 Task: Open Card Task Management Review in Board Agile Project Management to Workspace Information Technology and add a team member Softage.4@softage.net, a label Green, a checklist Language Teaching, an attachment from your computer, a color Green and finally, add a card description 'Develop and launch new email marketing campaign' and a comment 'Given the potential impact of this task on our company financial performance, let us ensure that we approach it with a focus on ROI.'. Add a start date 'Jan 08, 1900' with a due date 'Jan 15, 1900'
Action: Mouse moved to (74, 280)
Screenshot: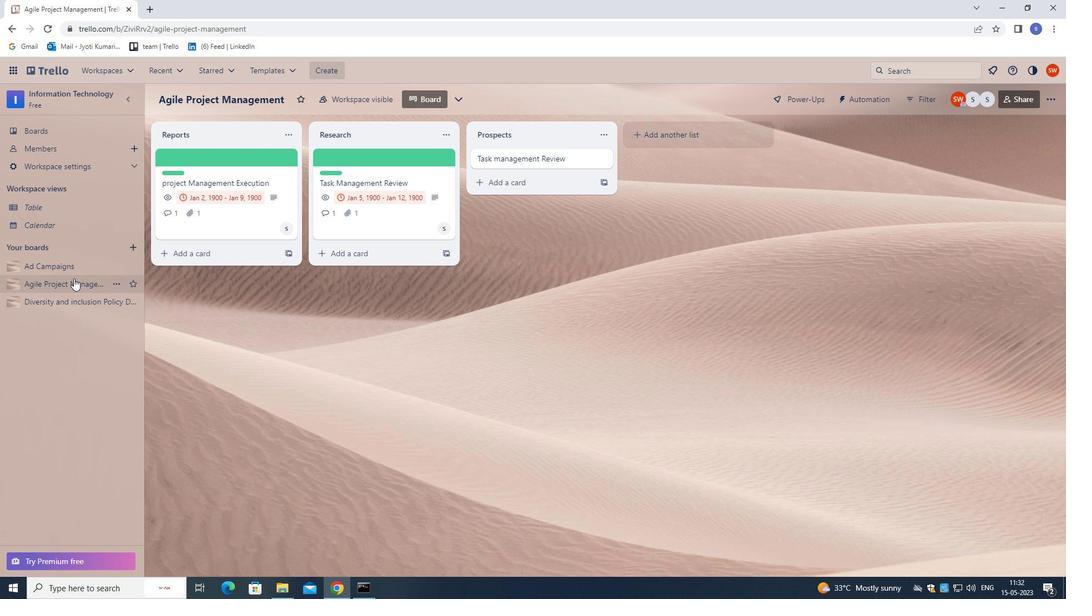 
Action: Mouse pressed left at (74, 280)
Screenshot: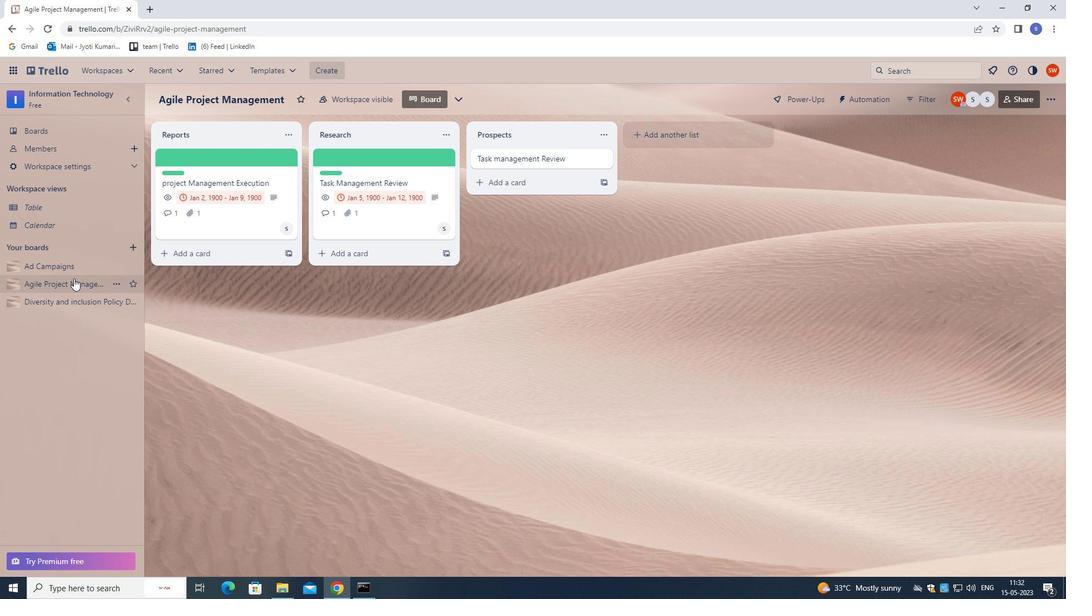 
Action: Mouse moved to (574, 158)
Screenshot: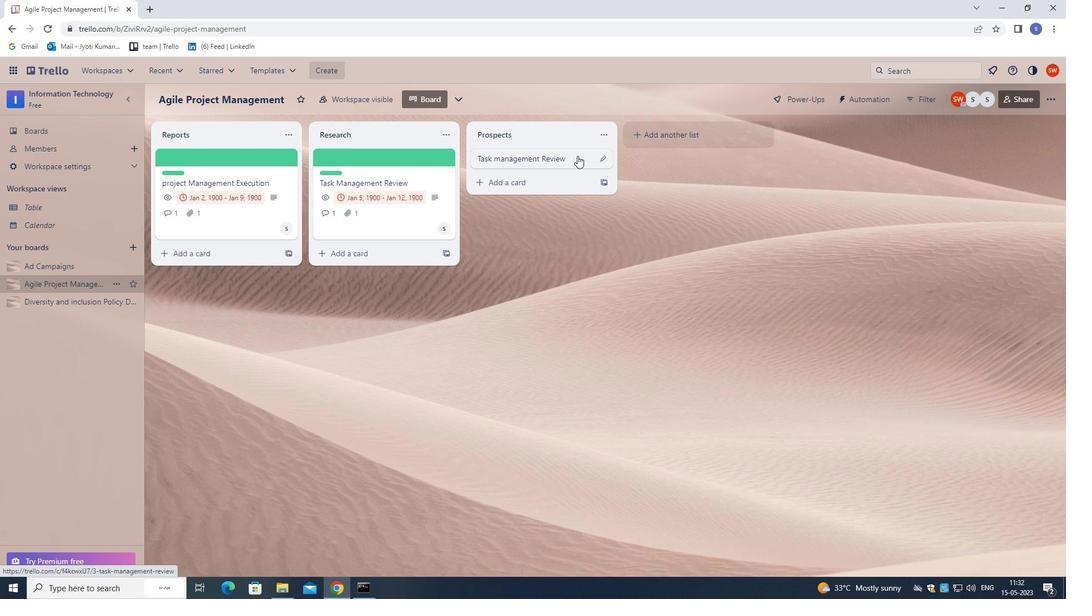 
Action: Mouse pressed left at (574, 158)
Screenshot: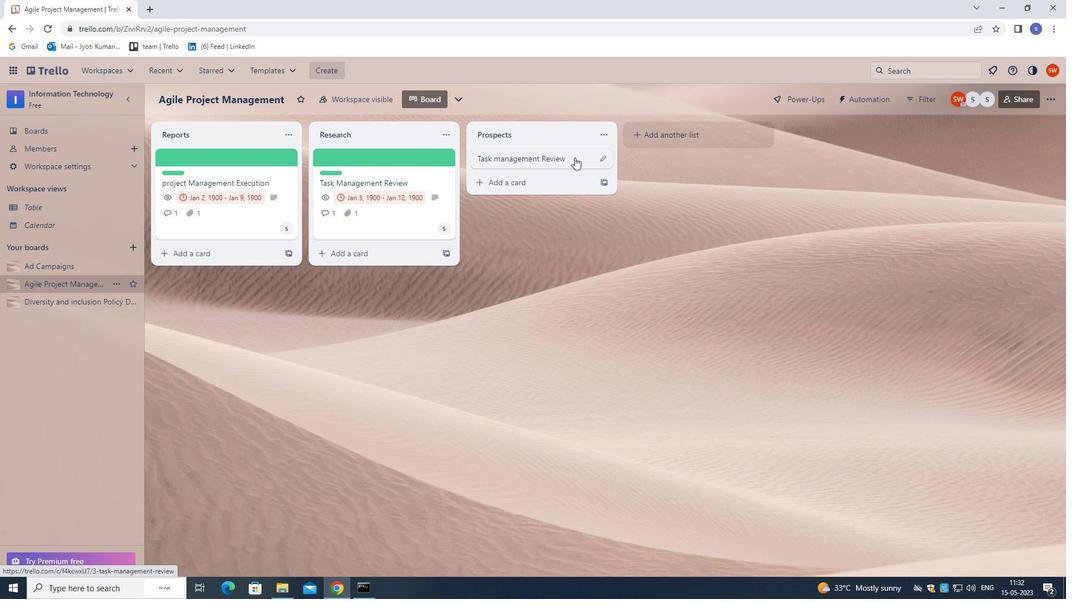 
Action: Mouse moved to (690, 196)
Screenshot: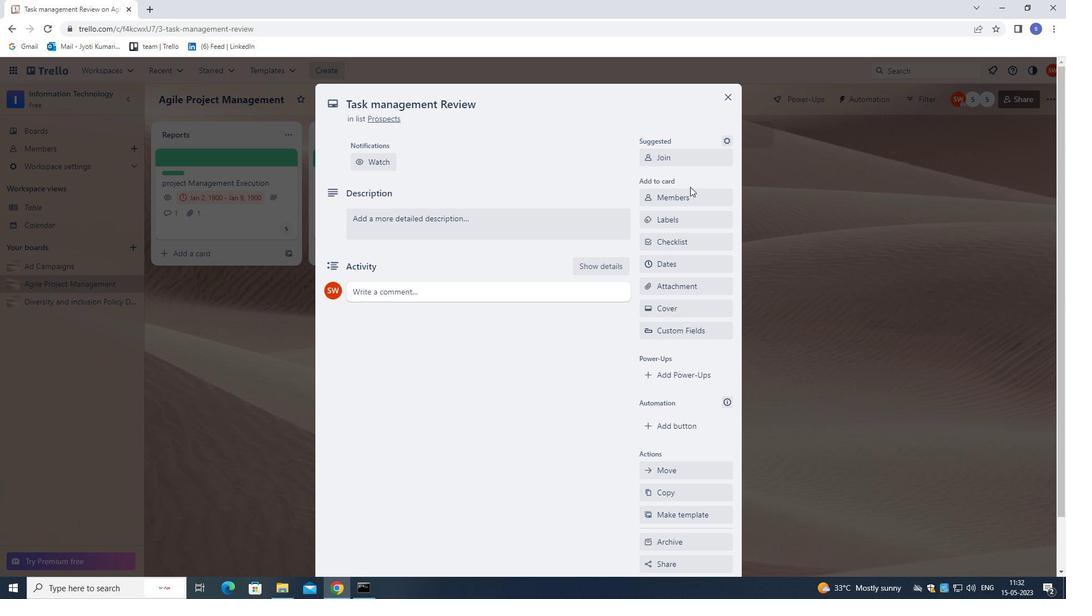 
Action: Mouse pressed left at (690, 196)
Screenshot: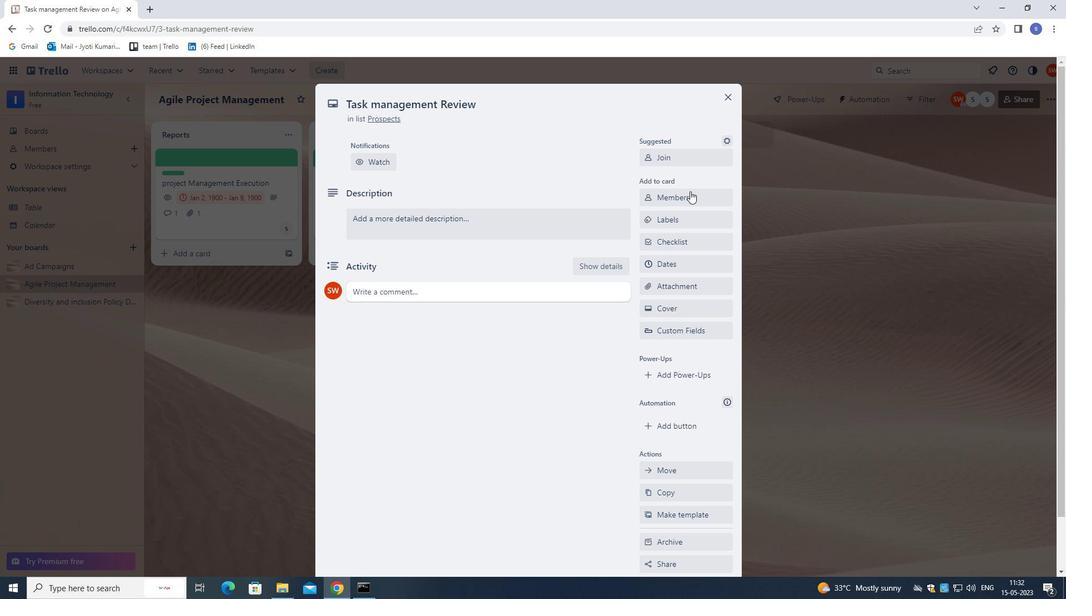 
Action: Mouse moved to (985, 136)
Screenshot: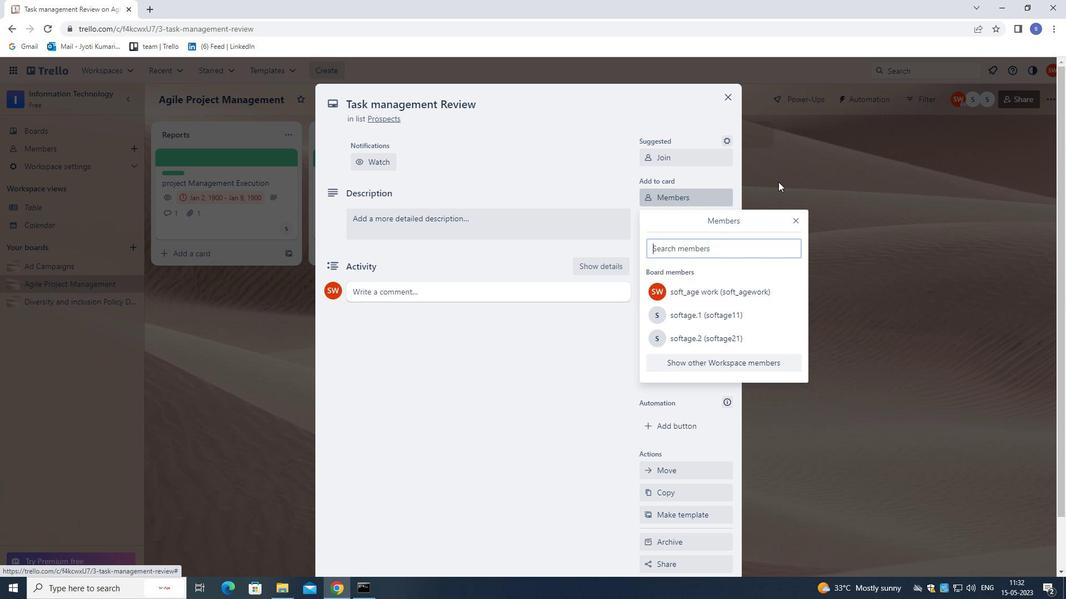 
Action: Key pressed softage.4<Key.shift>@SOFTAGE.NET
Screenshot: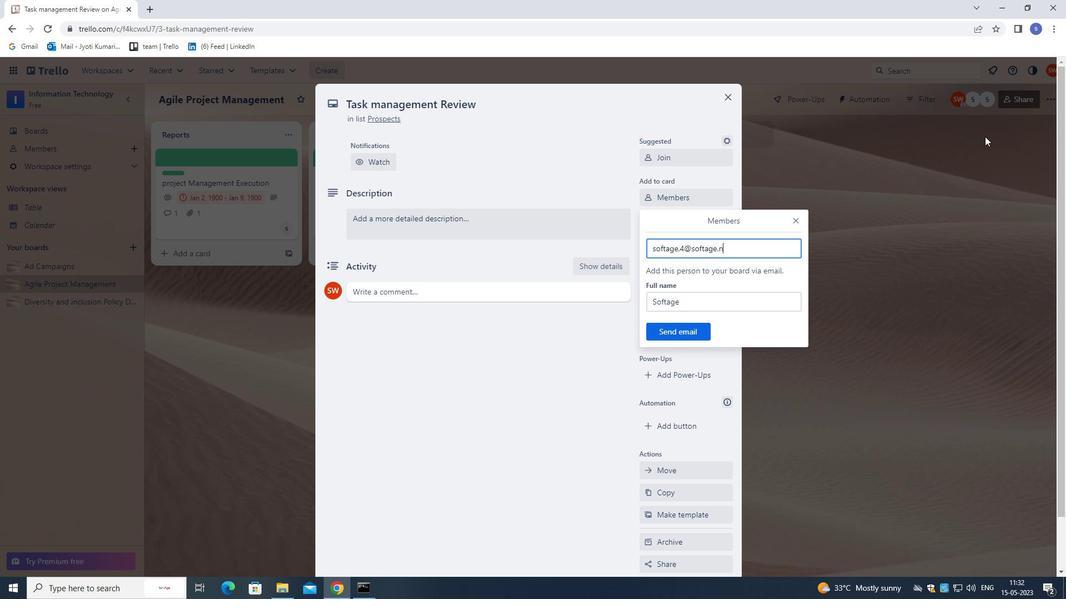 
Action: Mouse moved to (681, 332)
Screenshot: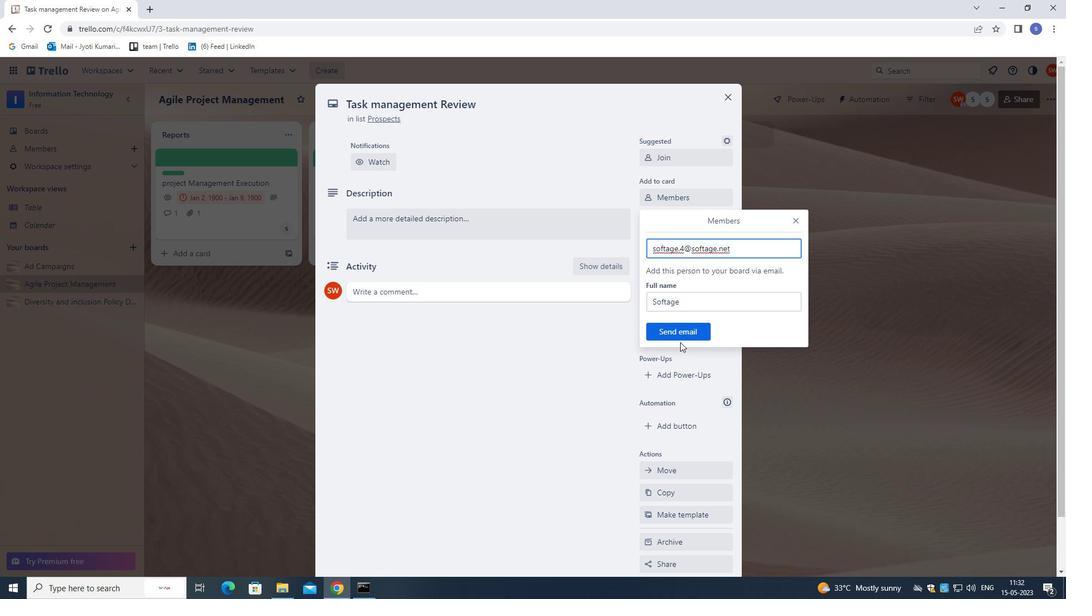 
Action: Mouse pressed left at (681, 332)
Screenshot: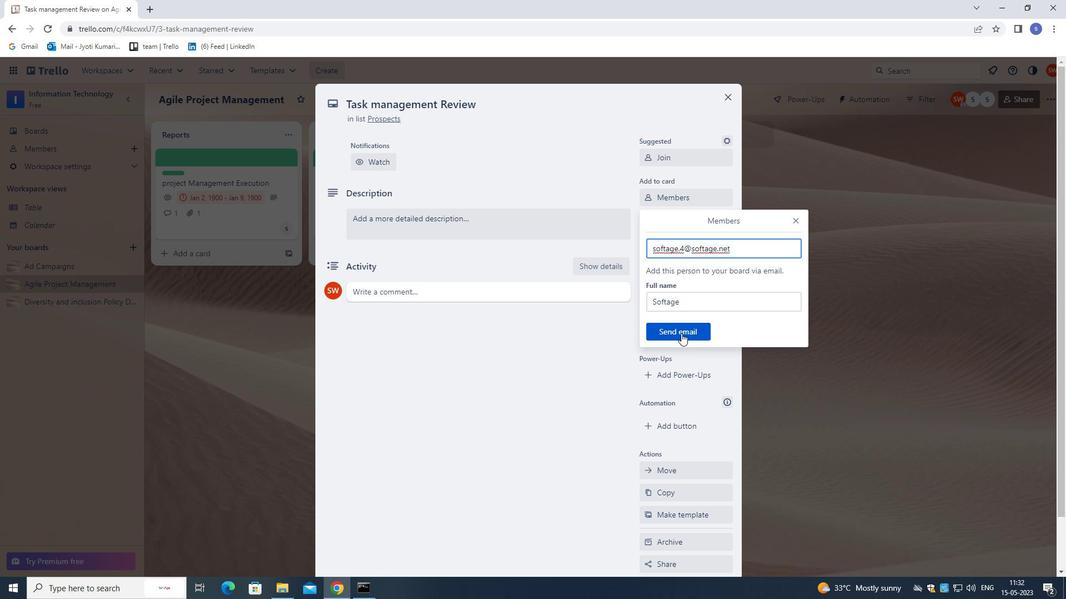 
Action: Mouse moved to (677, 223)
Screenshot: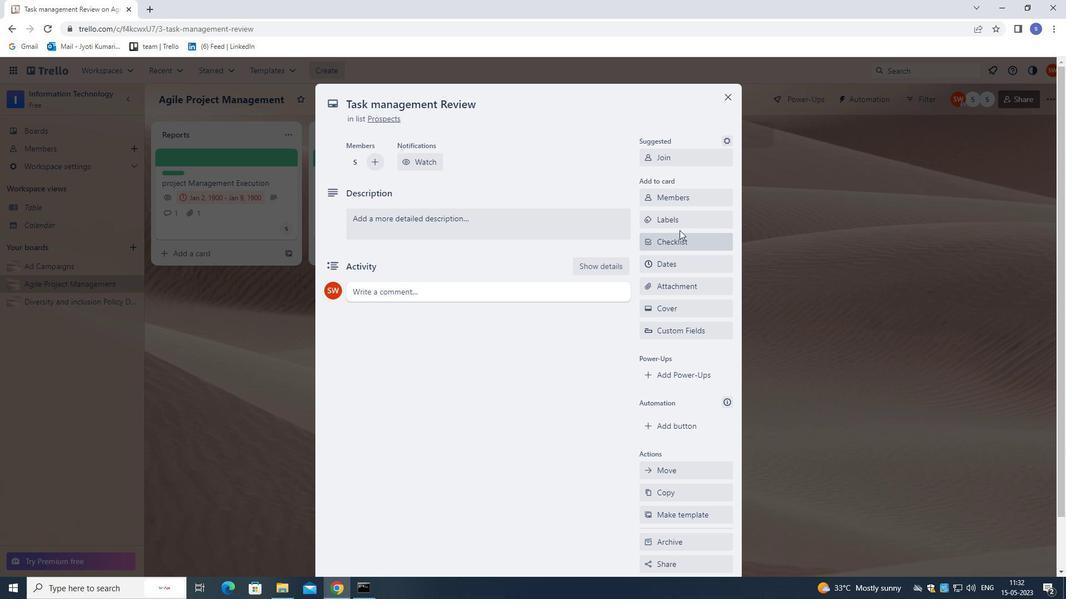 
Action: Mouse pressed left at (677, 223)
Screenshot: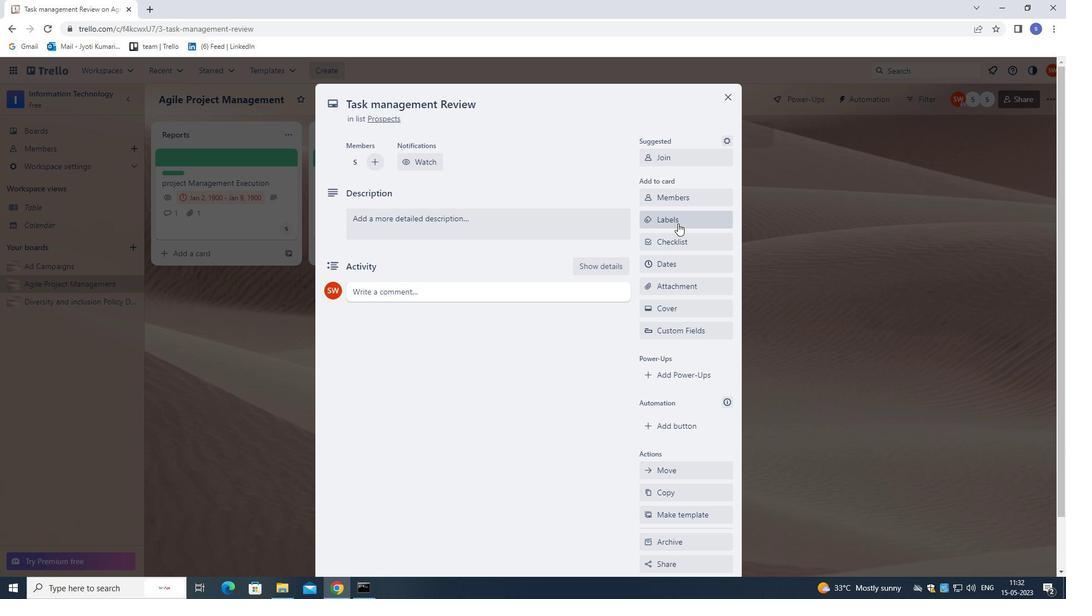 
Action: Mouse moved to (675, 312)
Screenshot: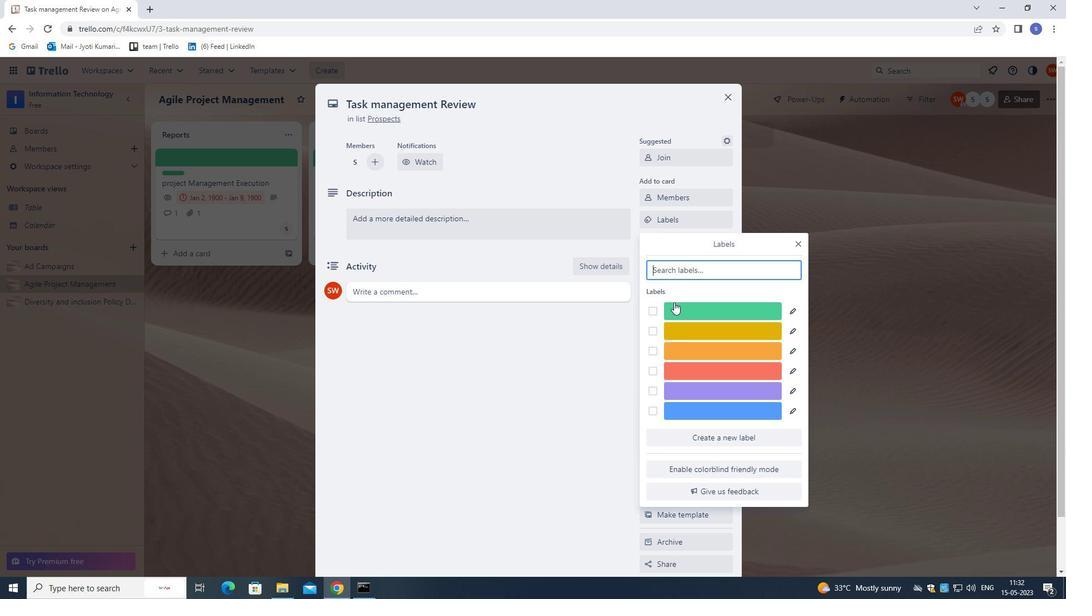 
Action: Mouse pressed left at (675, 312)
Screenshot: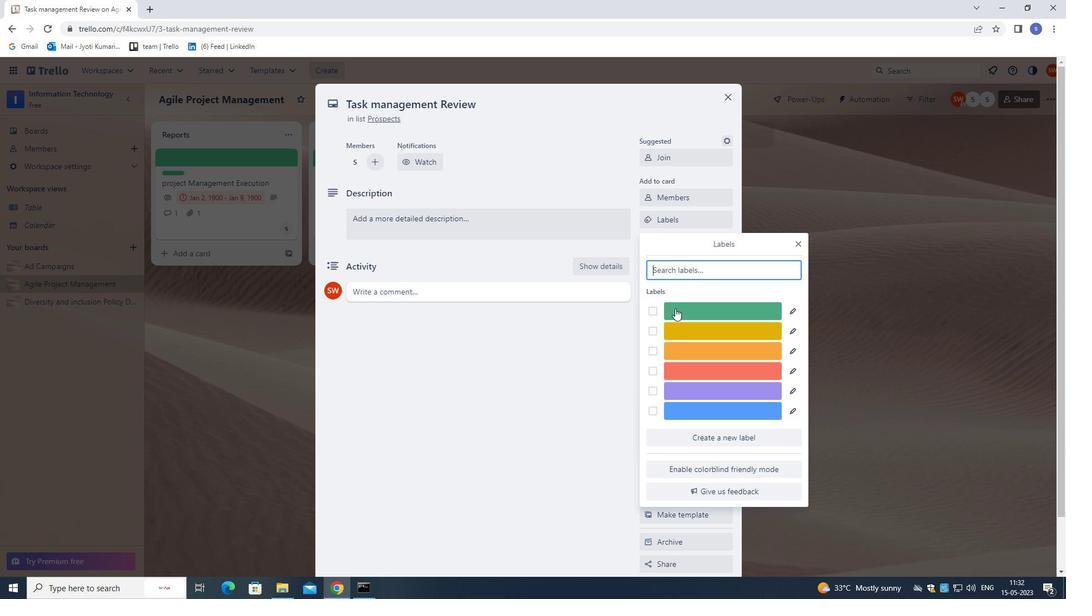 
Action: Mouse moved to (797, 239)
Screenshot: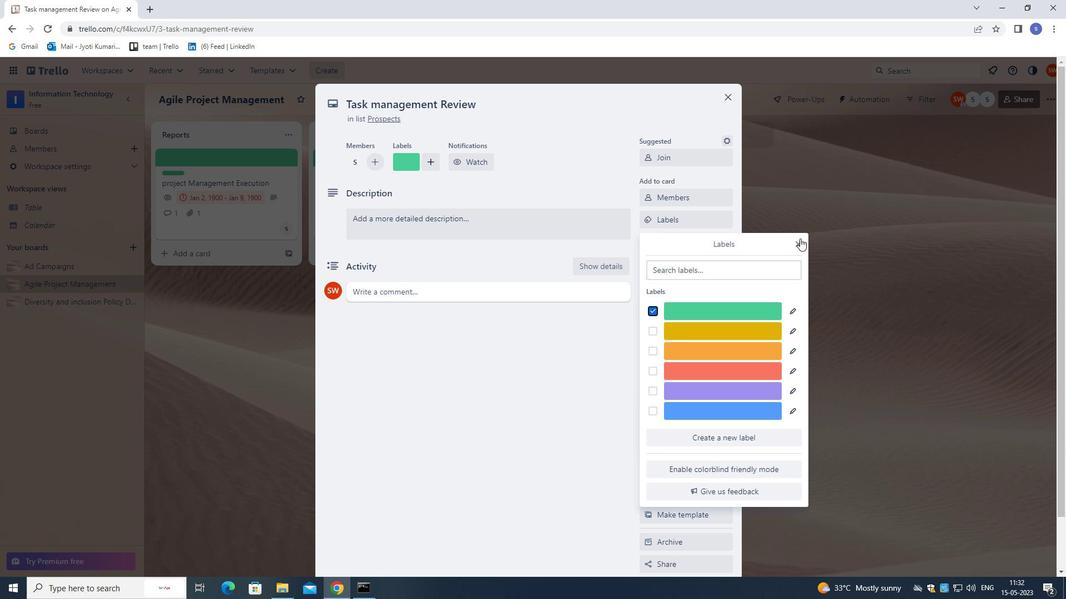 
Action: Mouse pressed left at (797, 239)
Screenshot: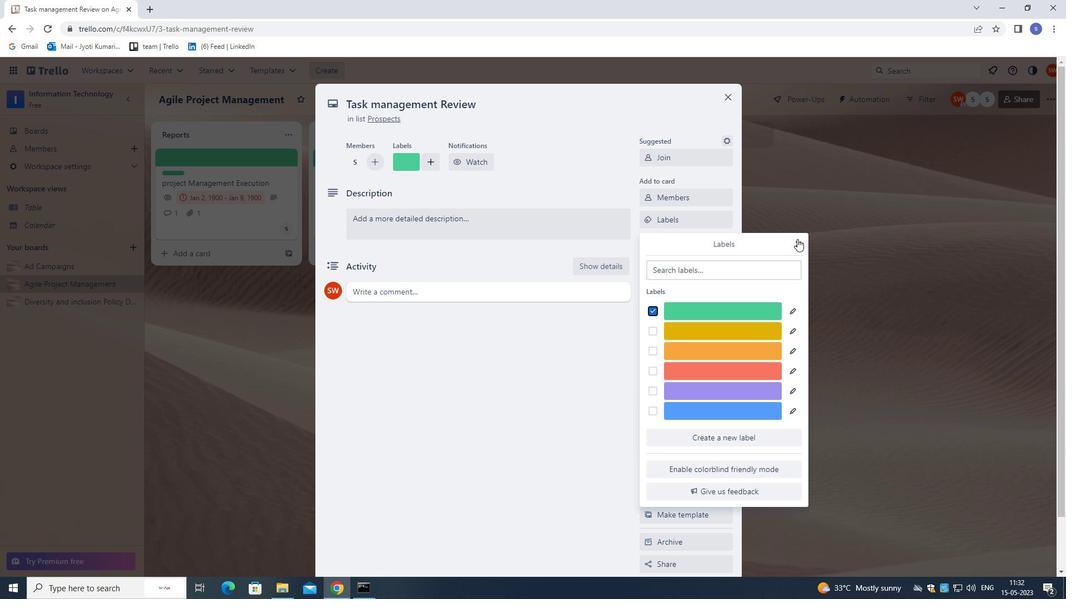 
Action: Mouse moved to (689, 263)
Screenshot: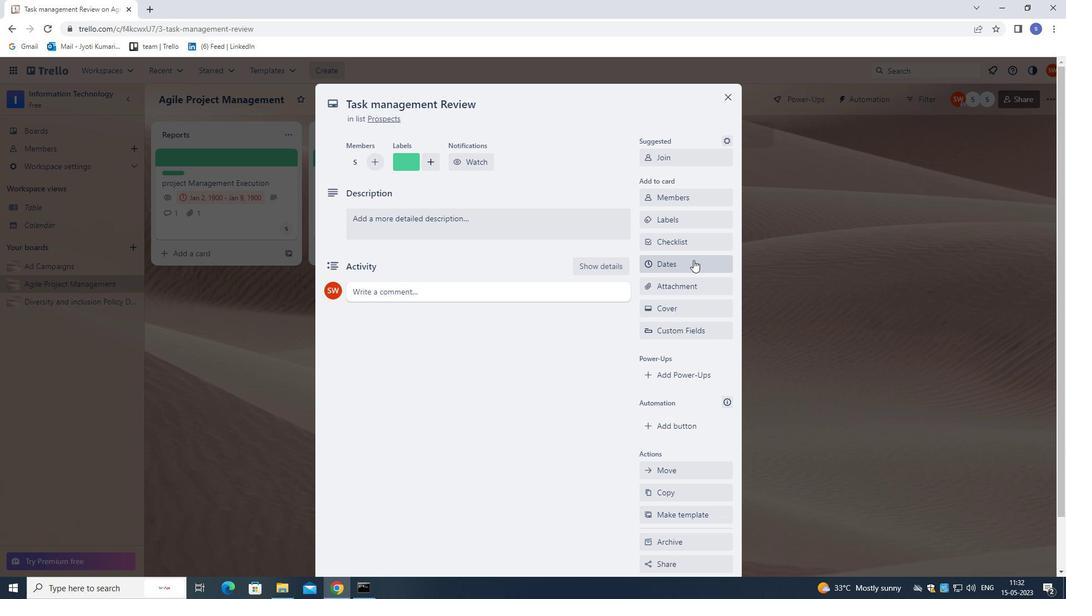 
Action: Mouse pressed left at (689, 263)
Screenshot: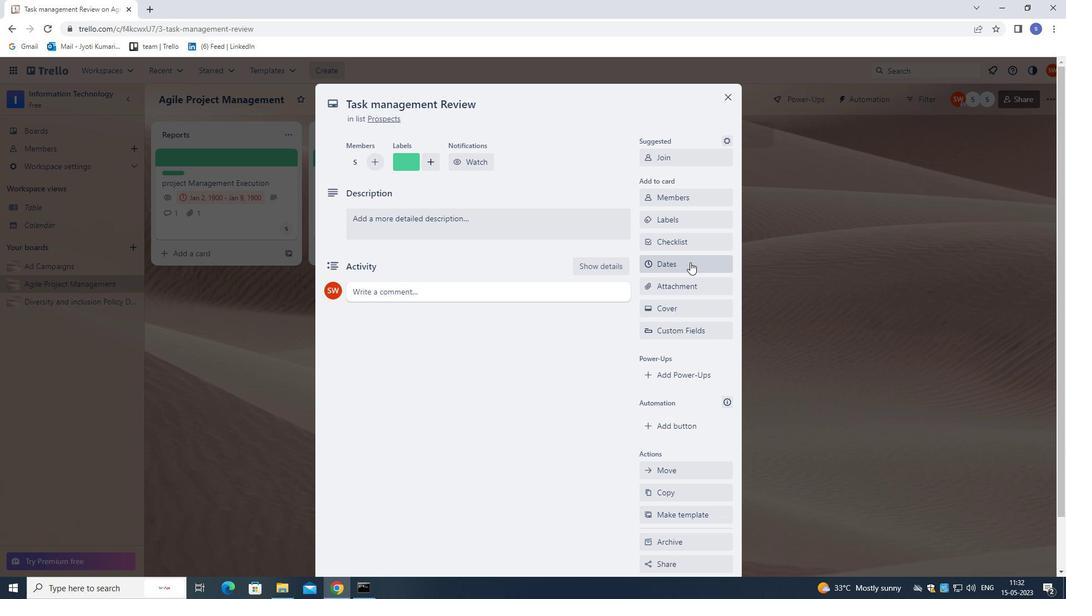 
Action: Mouse moved to (648, 300)
Screenshot: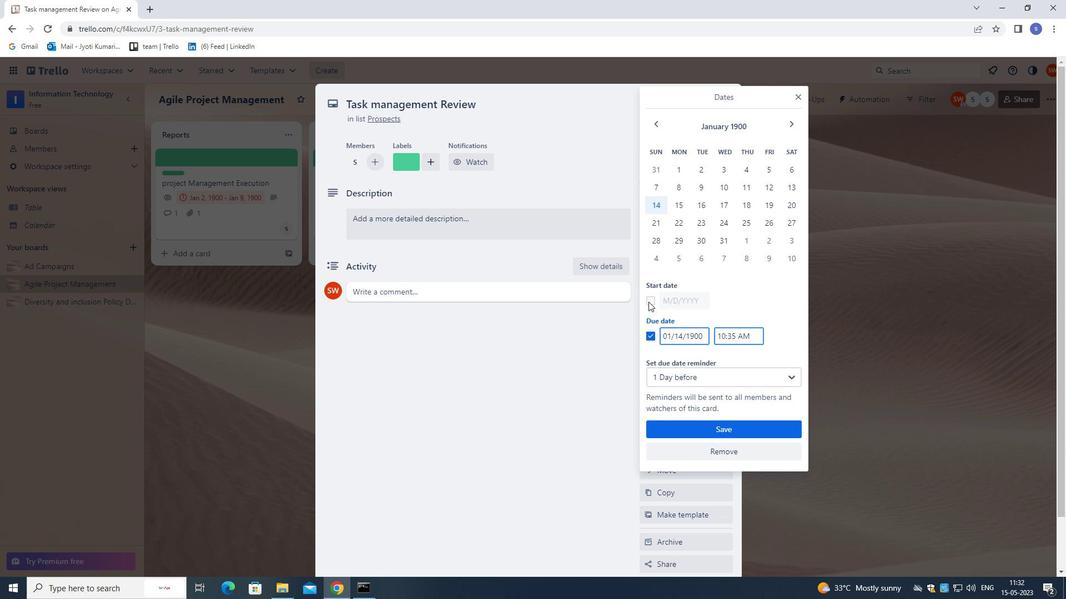 
Action: Mouse pressed left at (648, 300)
Screenshot: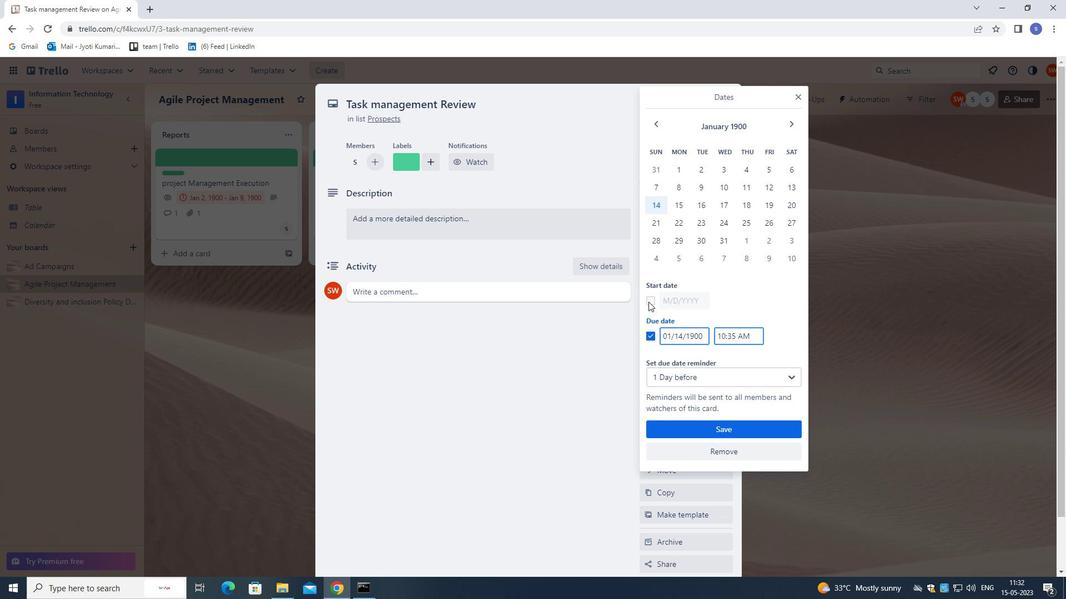 
Action: Mouse moved to (684, 190)
Screenshot: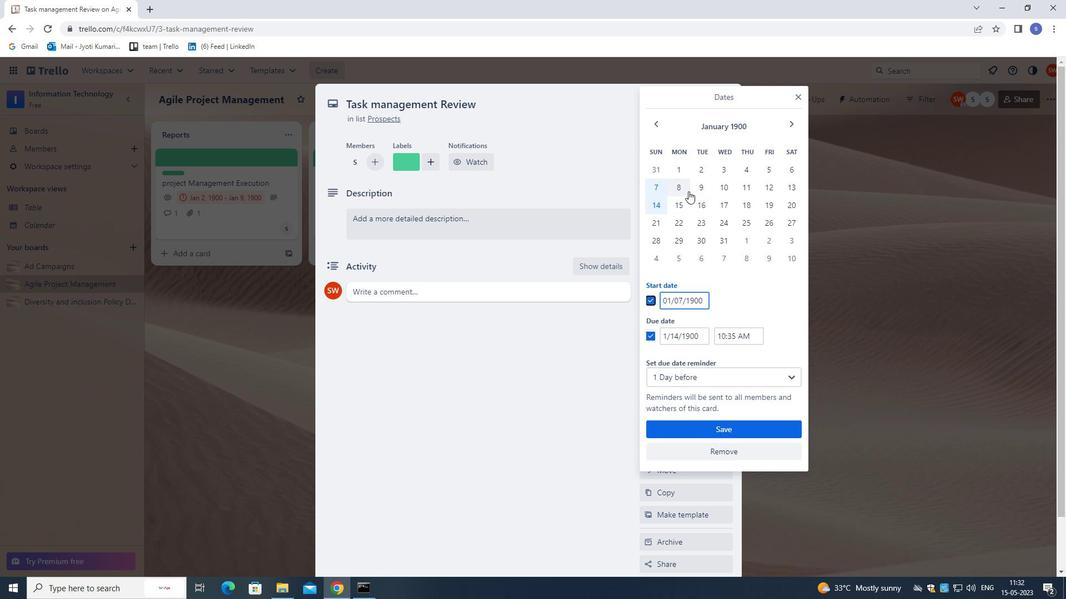 
Action: Mouse pressed left at (684, 190)
Screenshot: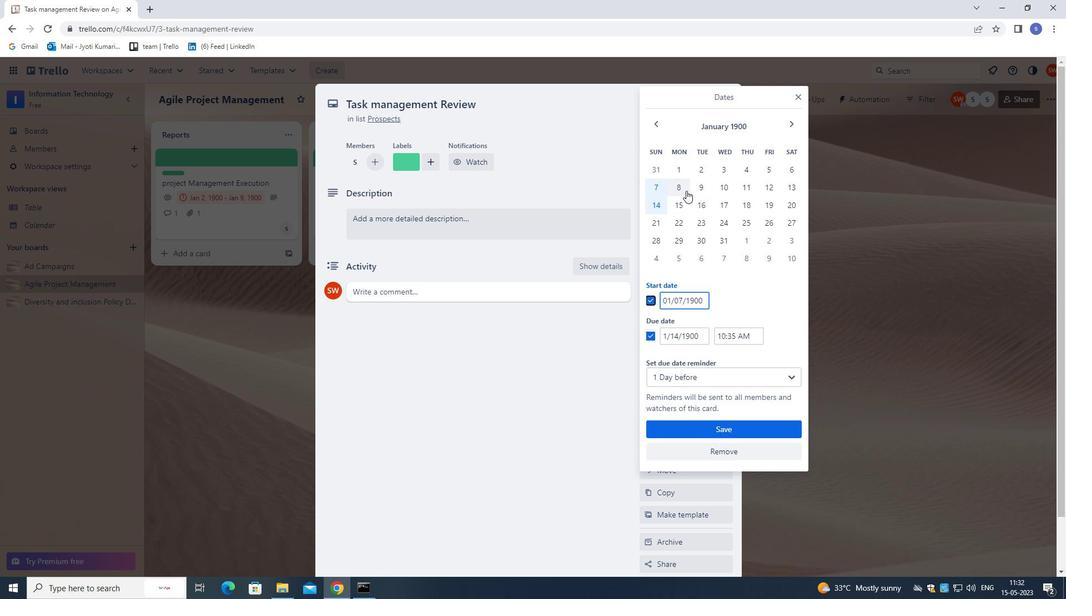 
Action: Mouse moved to (681, 207)
Screenshot: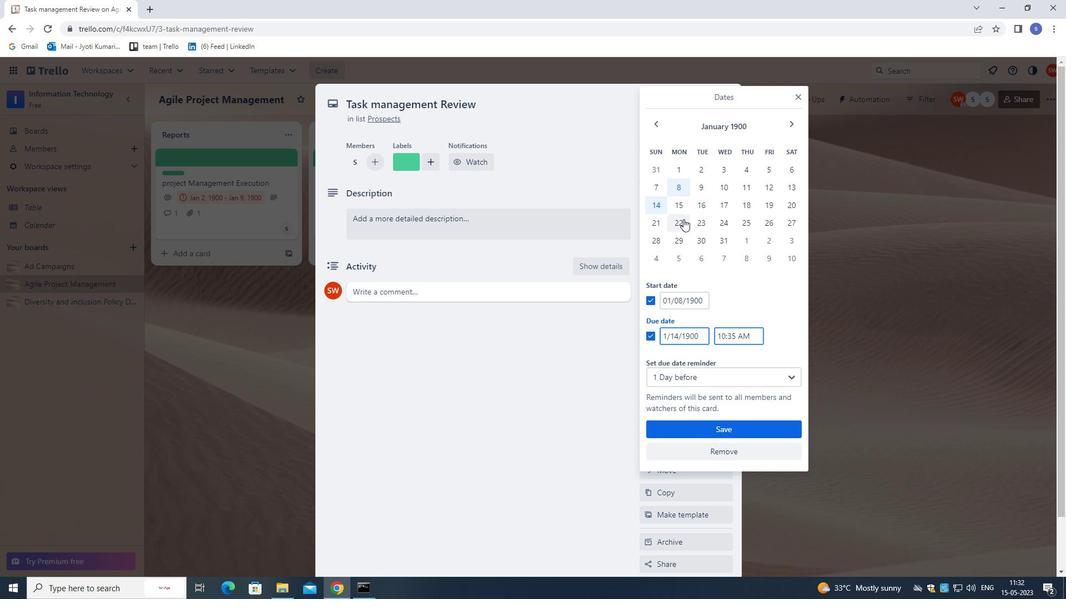
Action: Mouse pressed left at (681, 207)
Screenshot: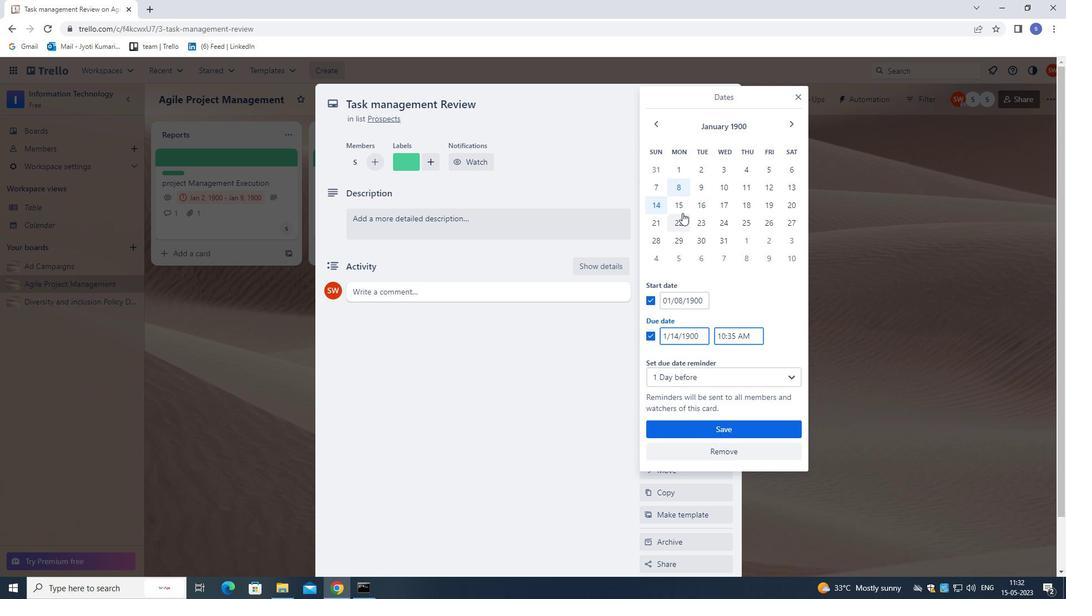 
Action: Mouse moved to (725, 428)
Screenshot: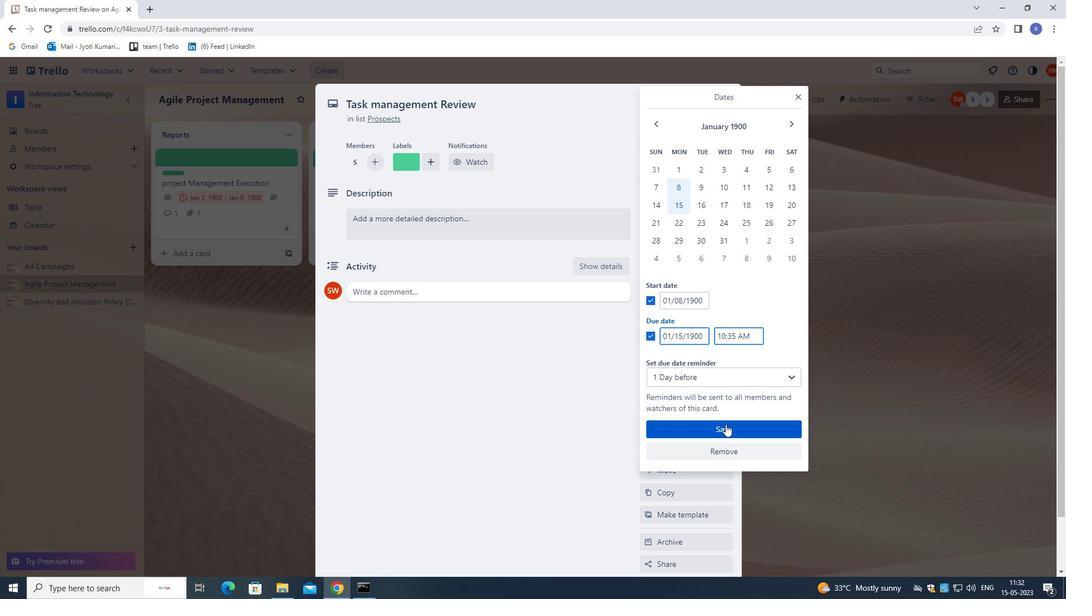 
Action: Mouse pressed left at (725, 428)
Screenshot: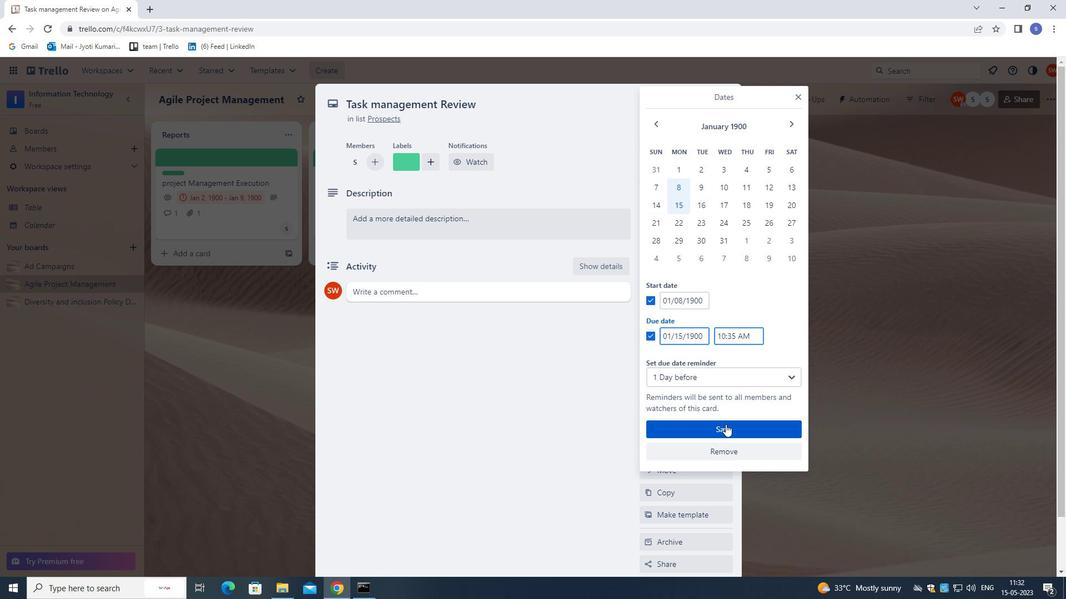 
Action: Mouse moved to (680, 284)
Screenshot: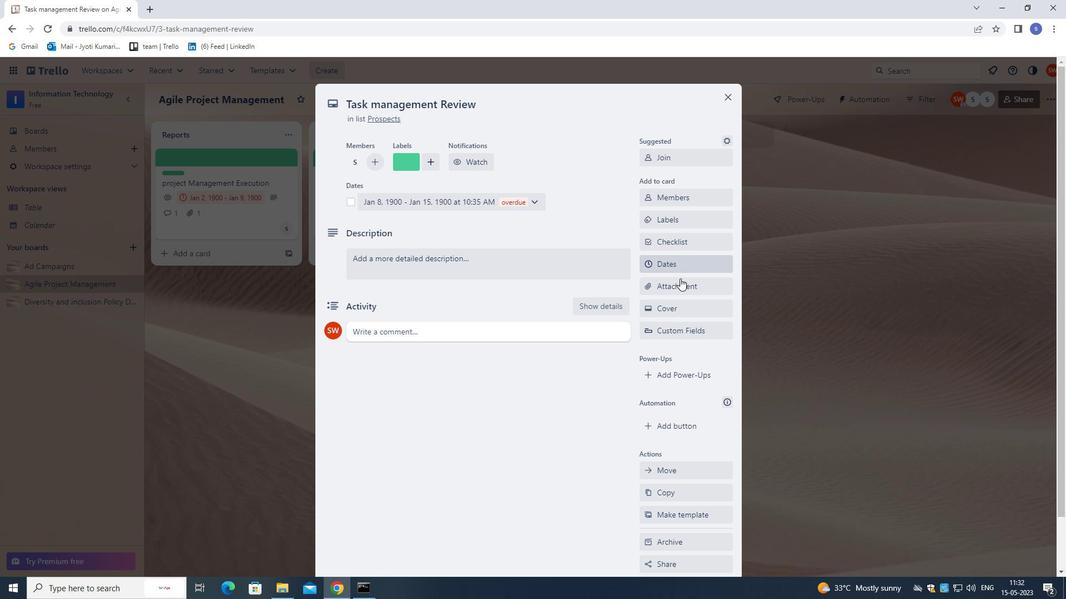
Action: Mouse pressed left at (680, 284)
Screenshot: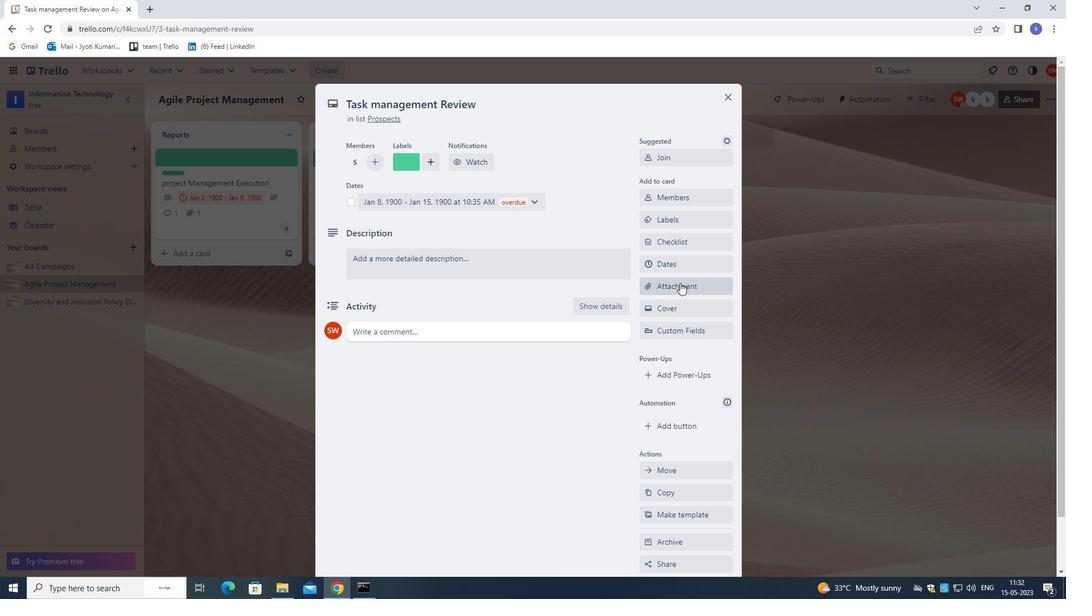 
Action: Mouse moved to (682, 332)
Screenshot: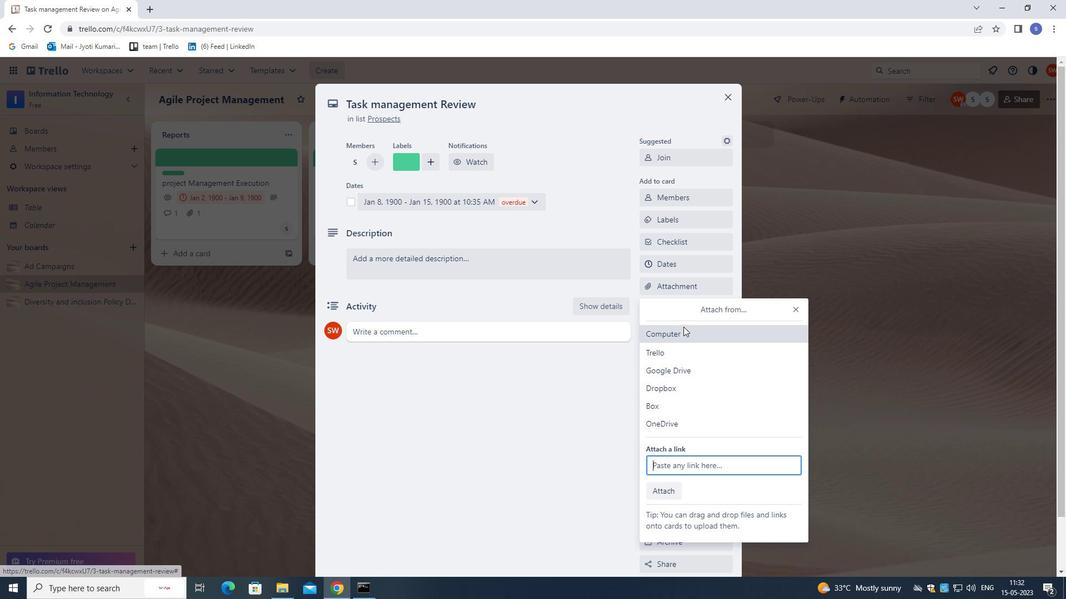 
Action: Mouse pressed left at (682, 332)
Screenshot: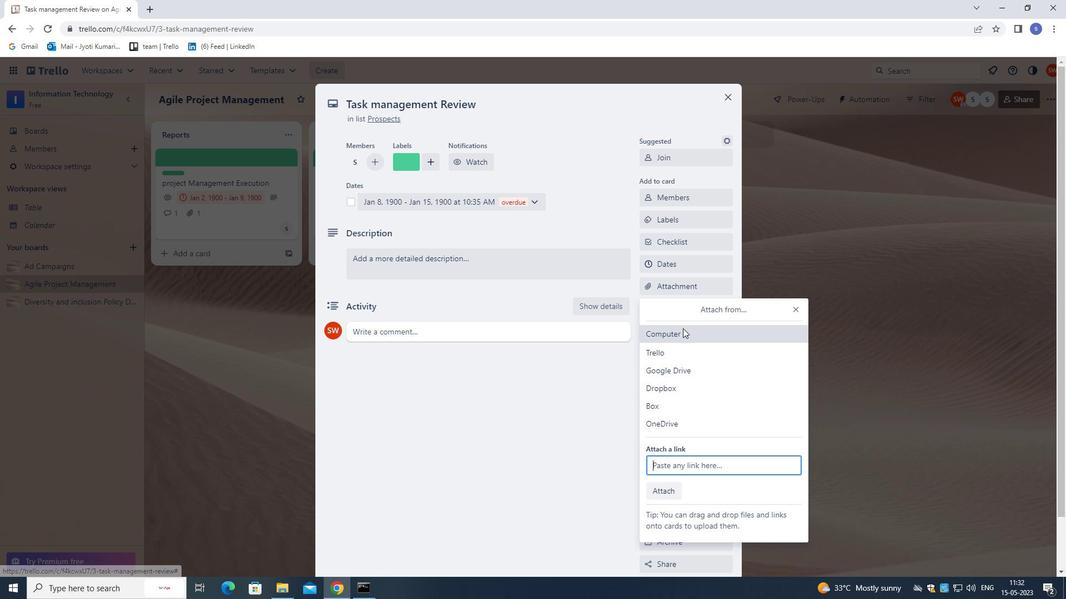 
Action: Mouse moved to (294, 176)
Screenshot: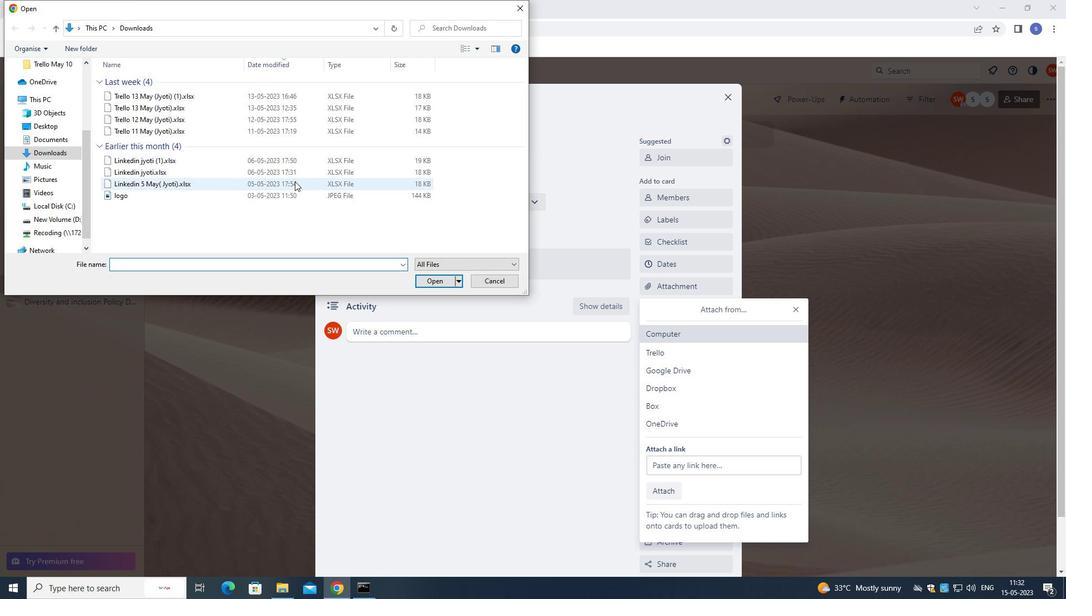 
Action: Mouse pressed left at (294, 176)
Screenshot: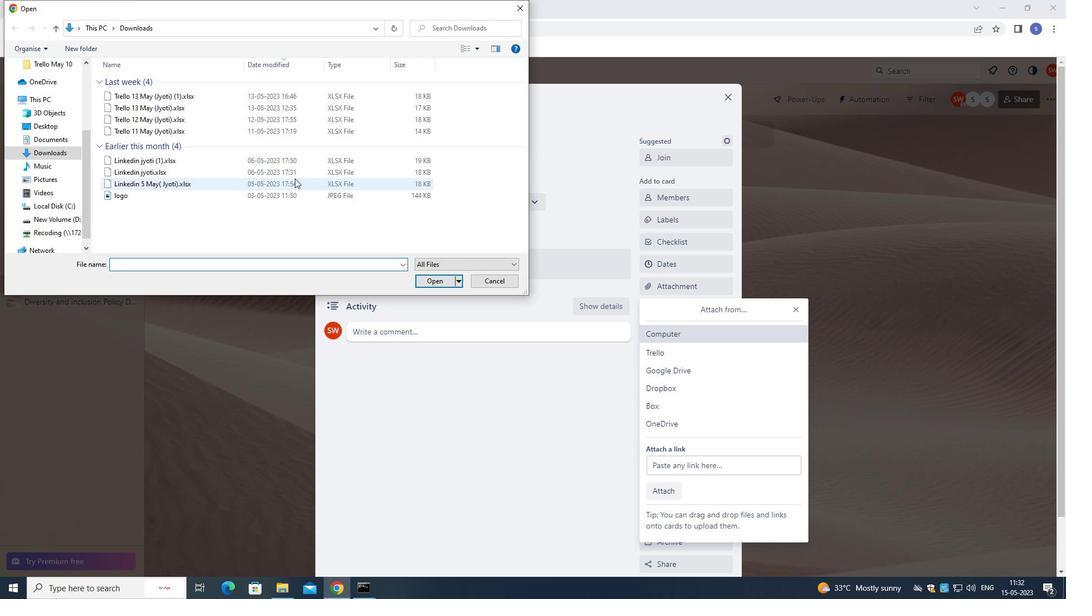 
Action: Mouse moved to (423, 279)
Screenshot: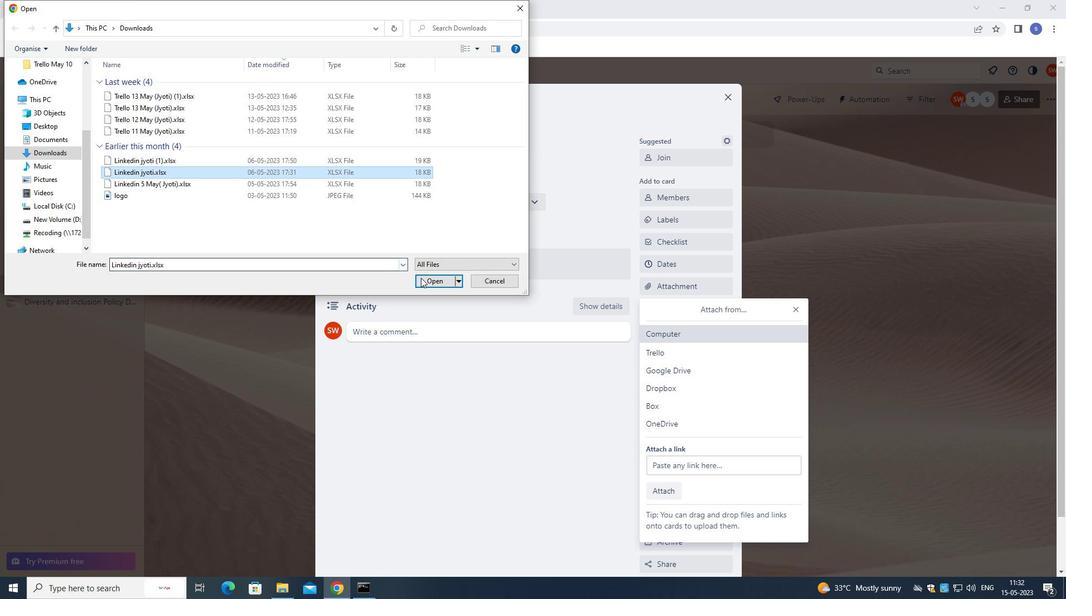 
Action: Mouse pressed left at (423, 279)
Screenshot: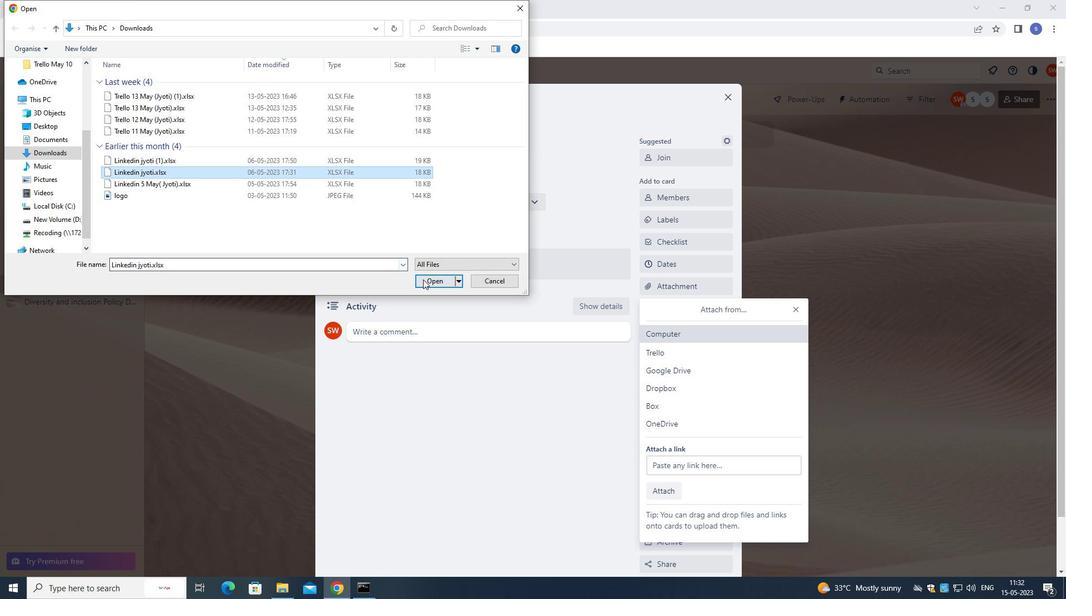 
Action: Mouse moved to (675, 314)
Screenshot: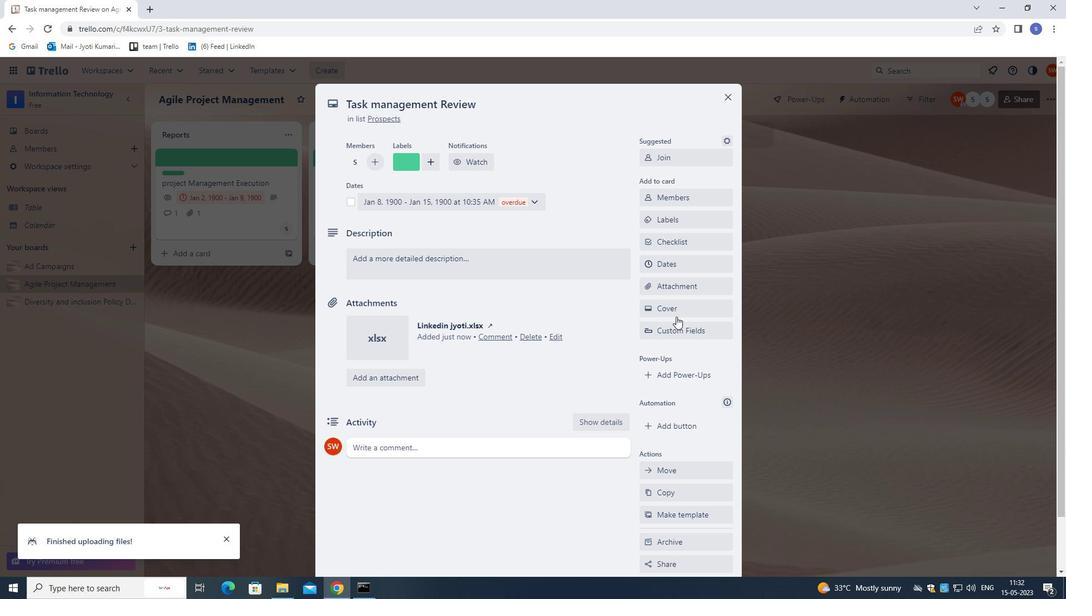 
Action: Mouse pressed left at (675, 314)
Screenshot: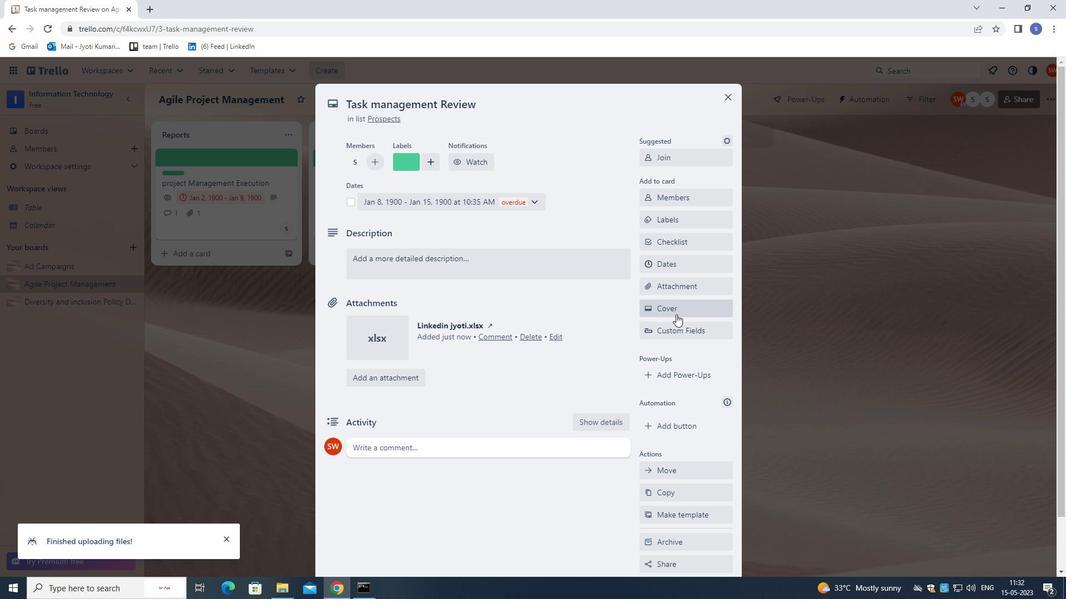 
Action: Mouse moved to (667, 353)
Screenshot: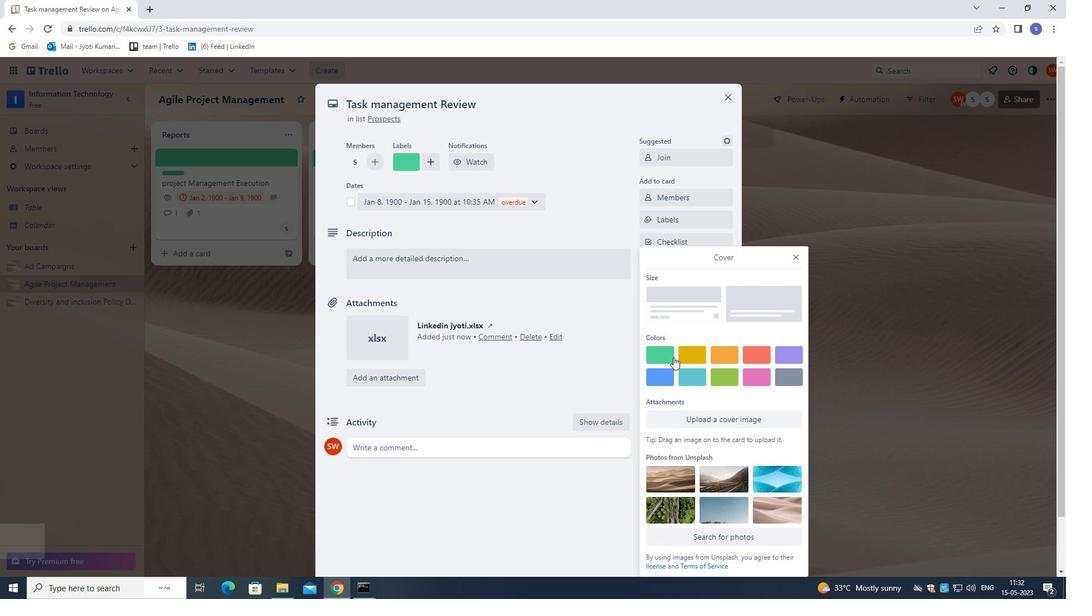 
Action: Mouse pressed left at (667, 353)
Screenshot: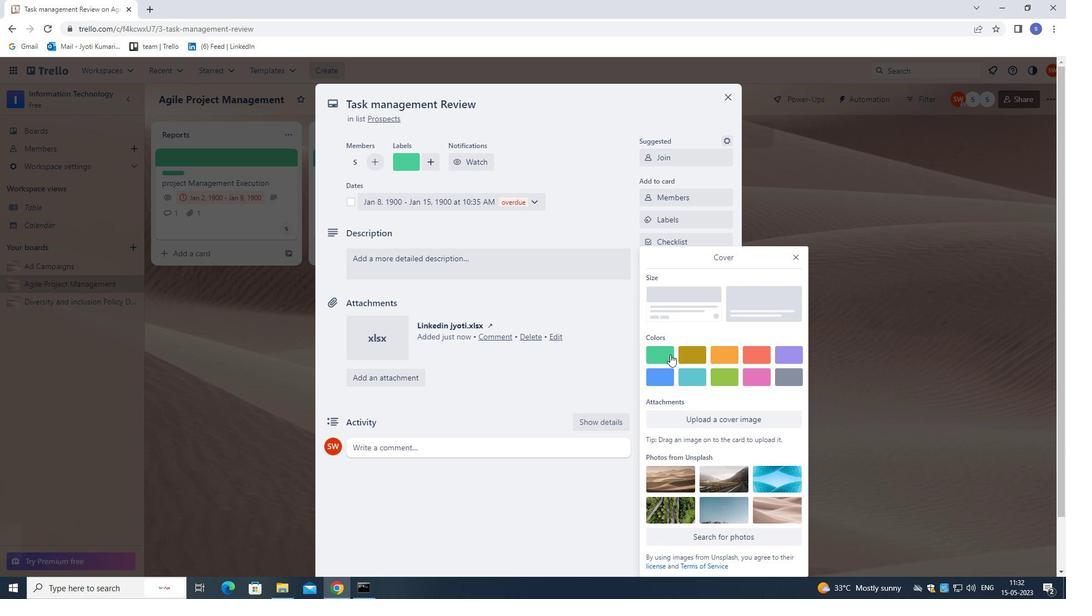 
Action: Mouse moved to (796, 237)
Screenshot: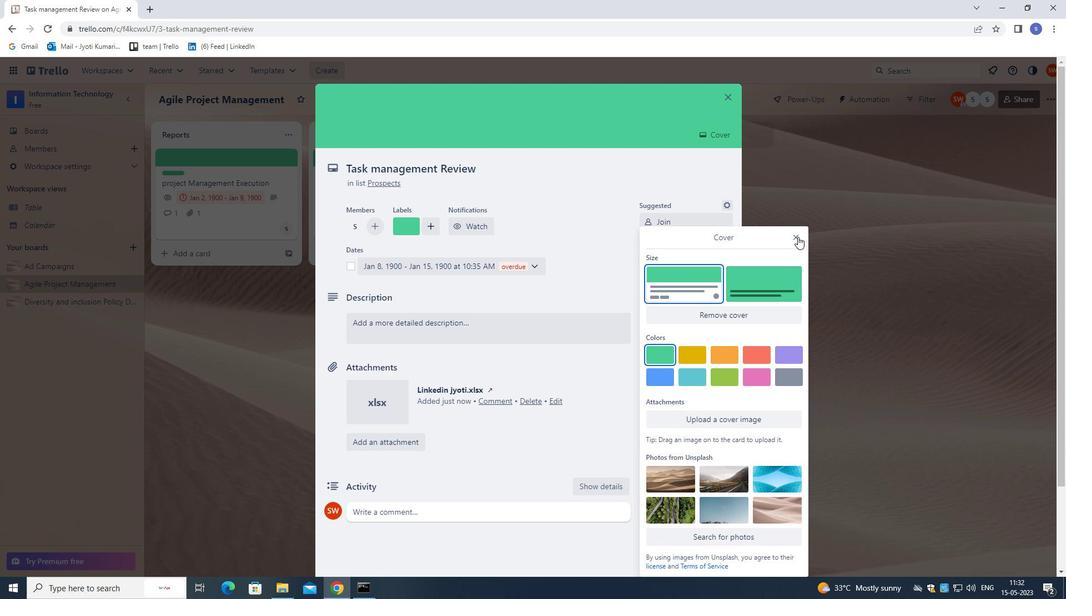 
Action: Mouse pressed left at (796, 237)
Screenshot: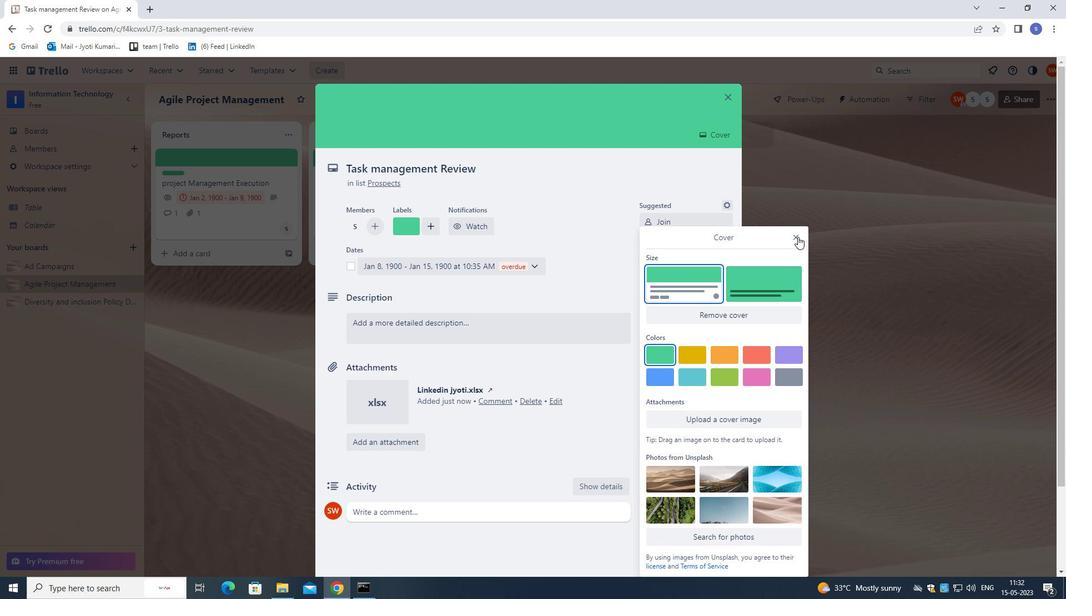 
Action: Mouse moved to (549, 341)
Screenshot: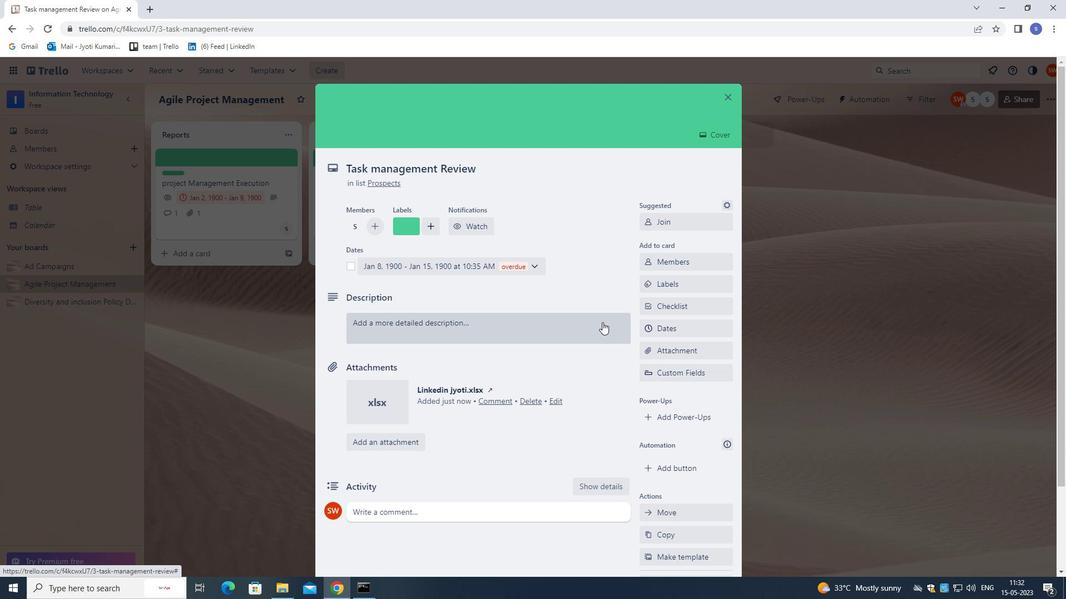 
Action: Mouse pressed left at (549, 341)
Screenshot: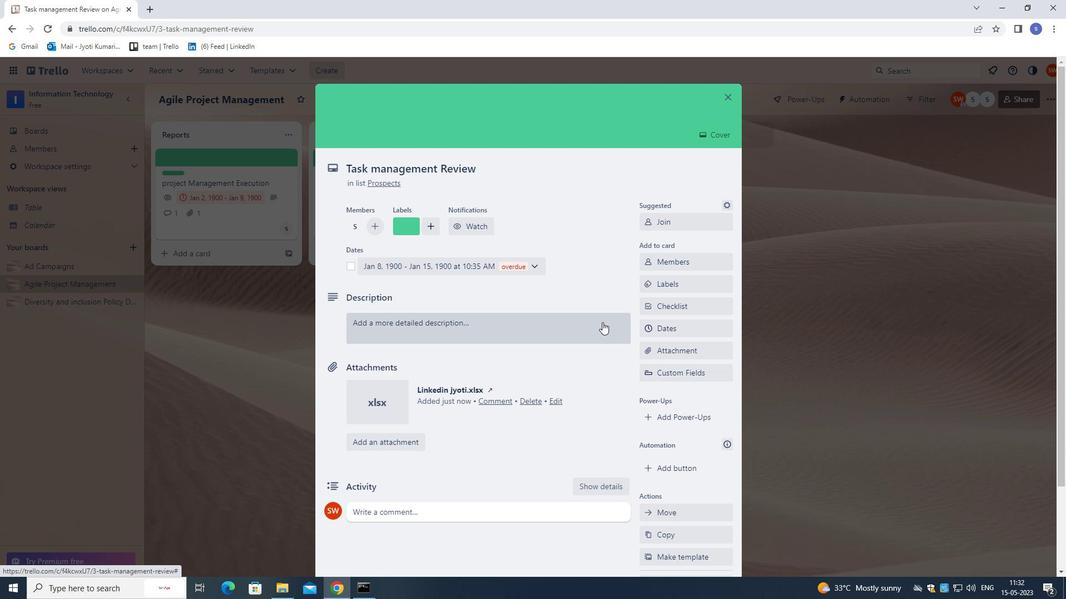 
Action: Mouse moved to (1011, 328)
Screenshot: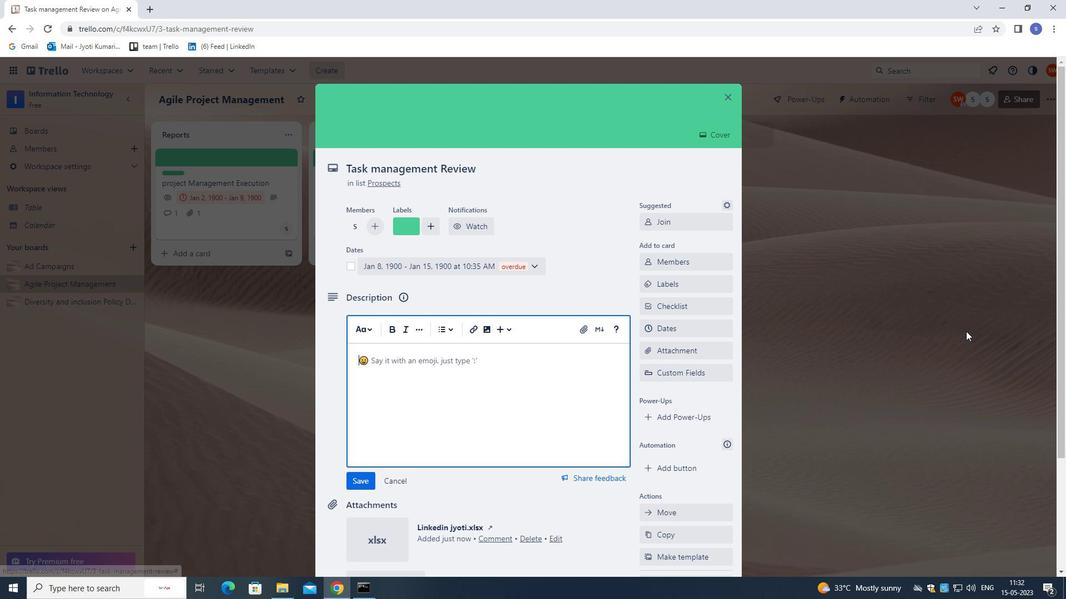 
Action: Key pressed <Key.shift><Key.shift><Key.shift>DEVELOP<Key.space>AND<Key.space>LAUNCH<Key.space>NEW<Key.space>WMAIL<Key.space><Key.backspace><Key.backspace><Key.backspace><Key.backspace><Key.backspace><Key.backspace>EMAILS<Key.space>MARKETING<Key.space>CAMPAIGN.
Screenshot: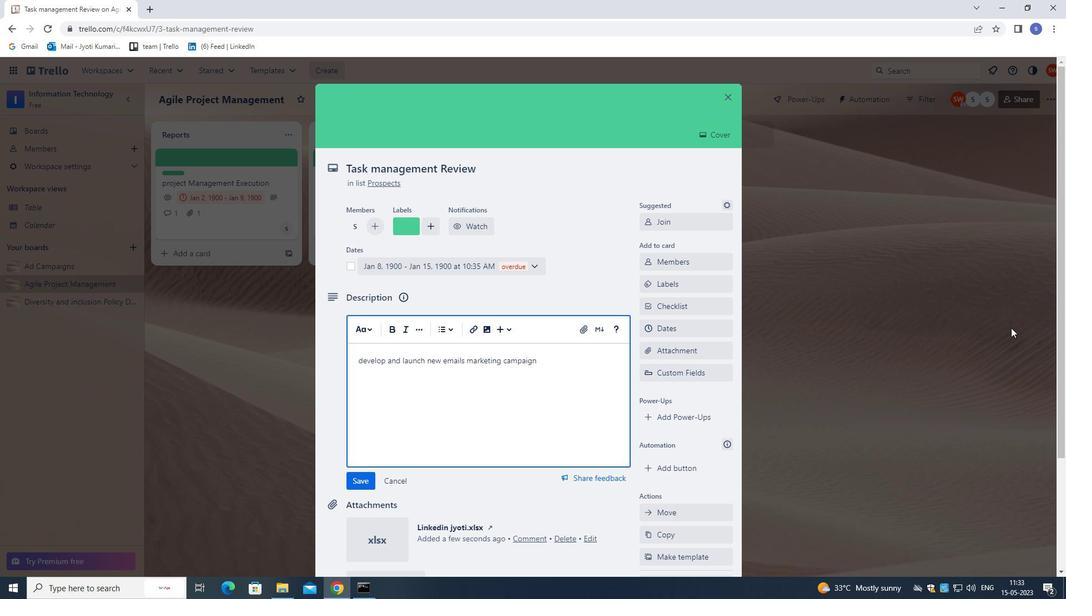 
Action: Mouse moved to (1015, 326)
Screenshot: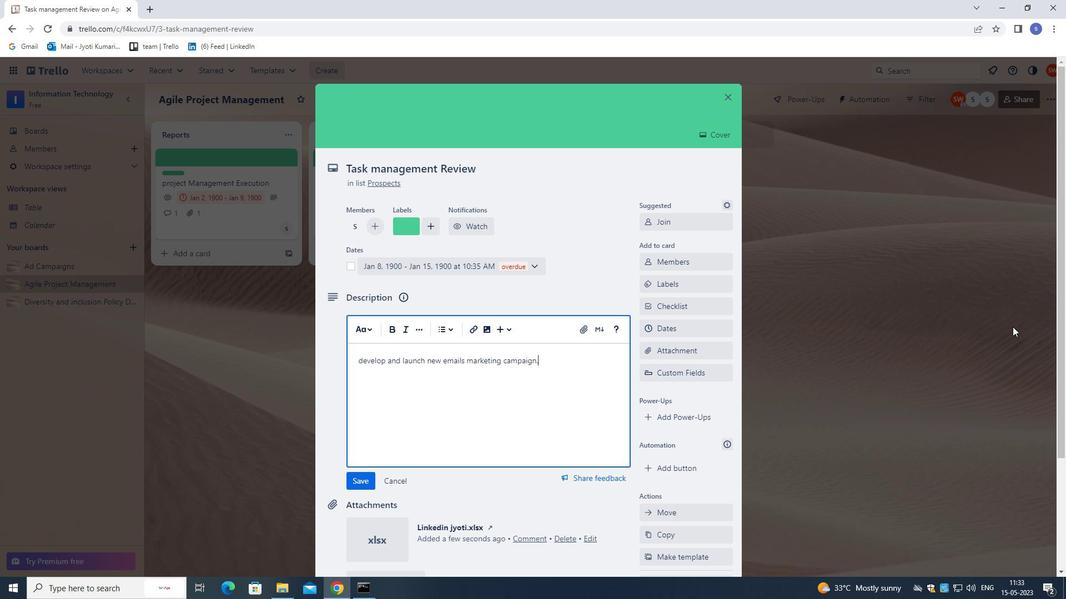 
Action: Mouse scrolled (1015, 325) with delta (0, 0)
Screenshot: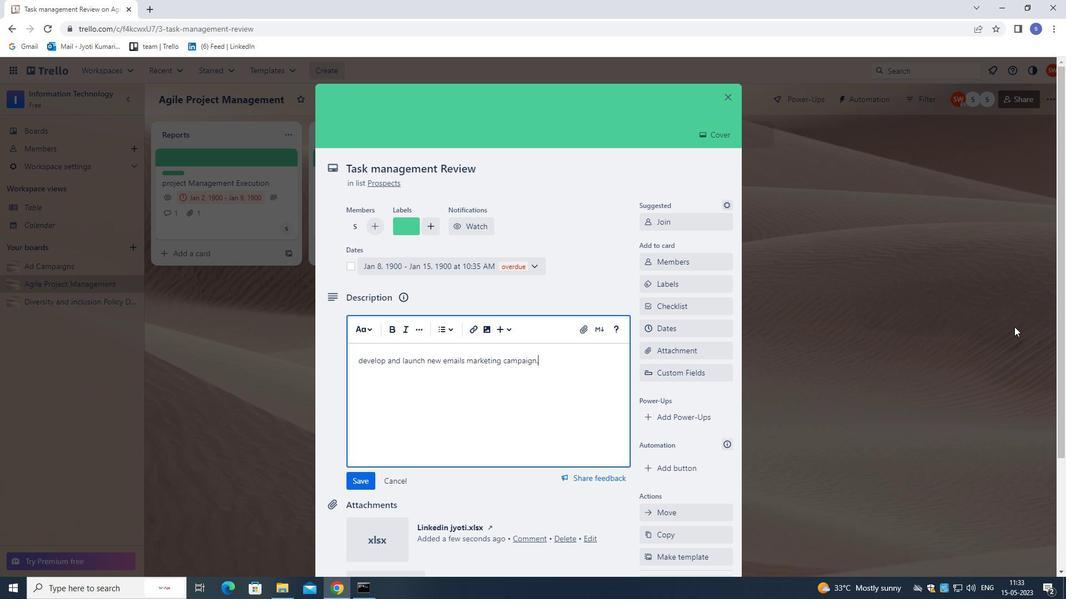 
Action: Mouse moved to (1018, 327)
Screenshot: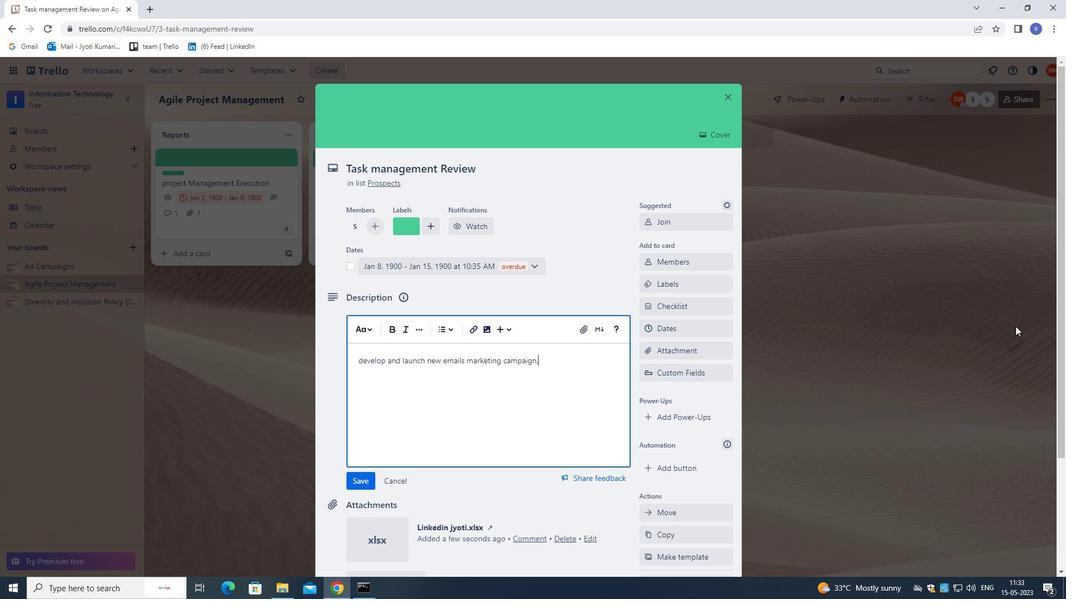 
Action: Mouse scrolled (1018, 326) with delta (0, 0)
Screenshot: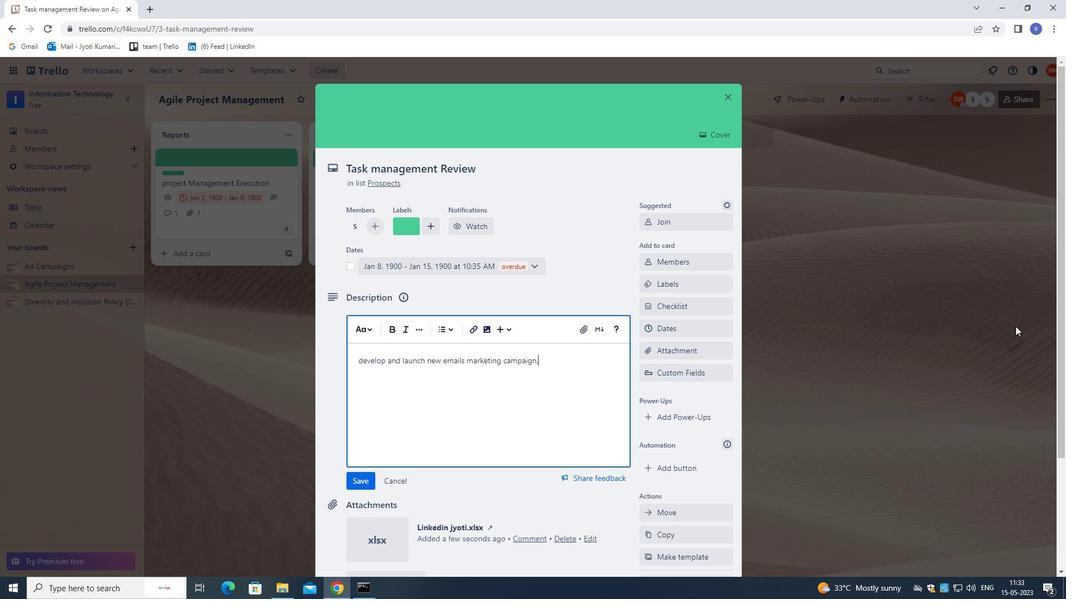 
Action: Mouse moved to (1021, 329)
Screenshot: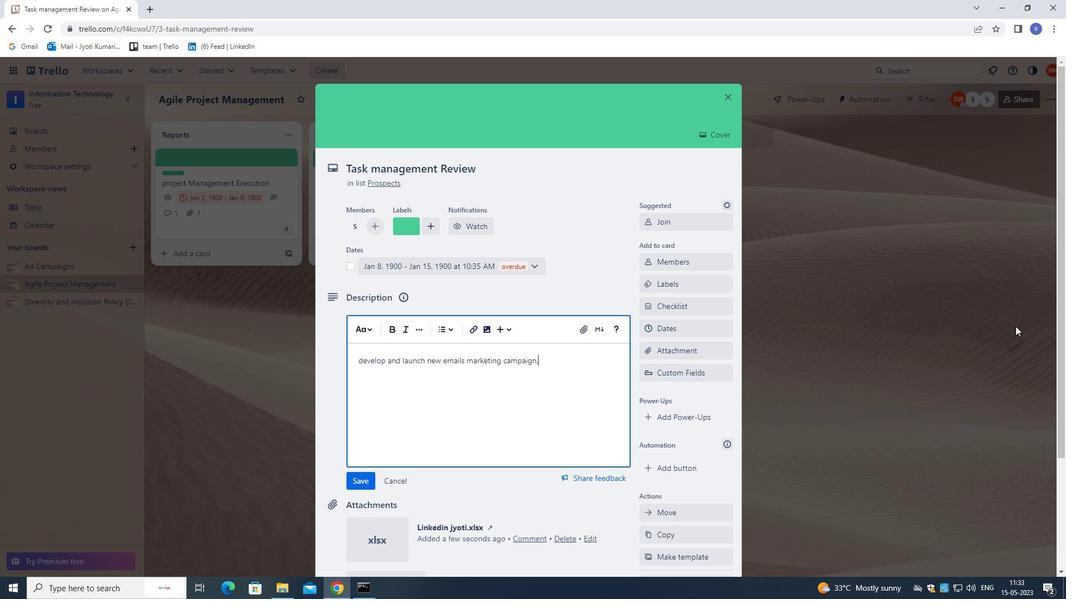 
Action: Mouse scrolled (1021, 329) with delta (0, 0)
Screenshot: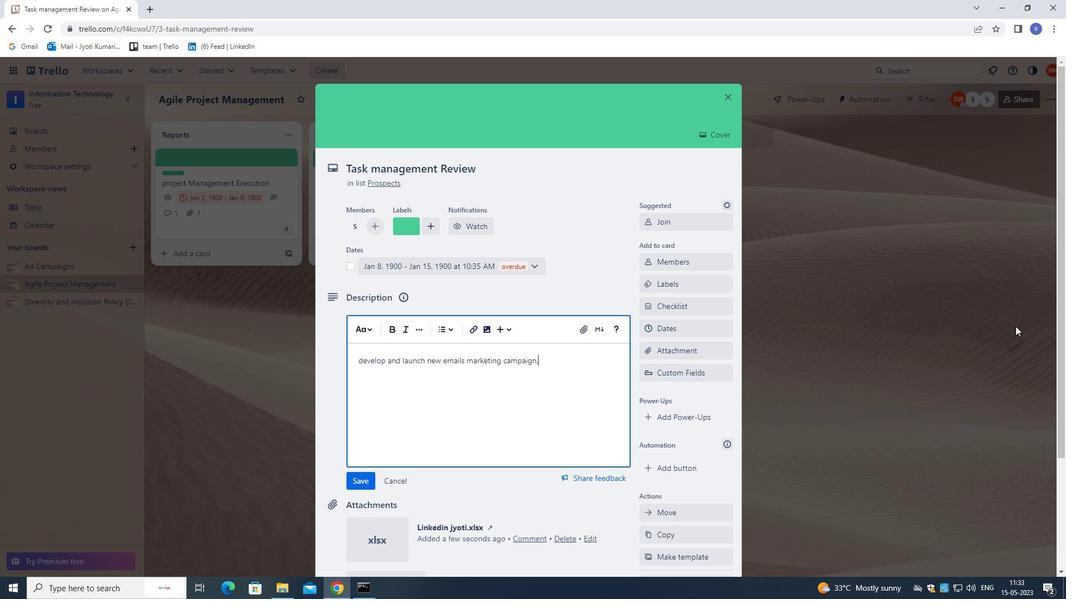 
Action: Mouse moved to (1022, 330)
Screenshot: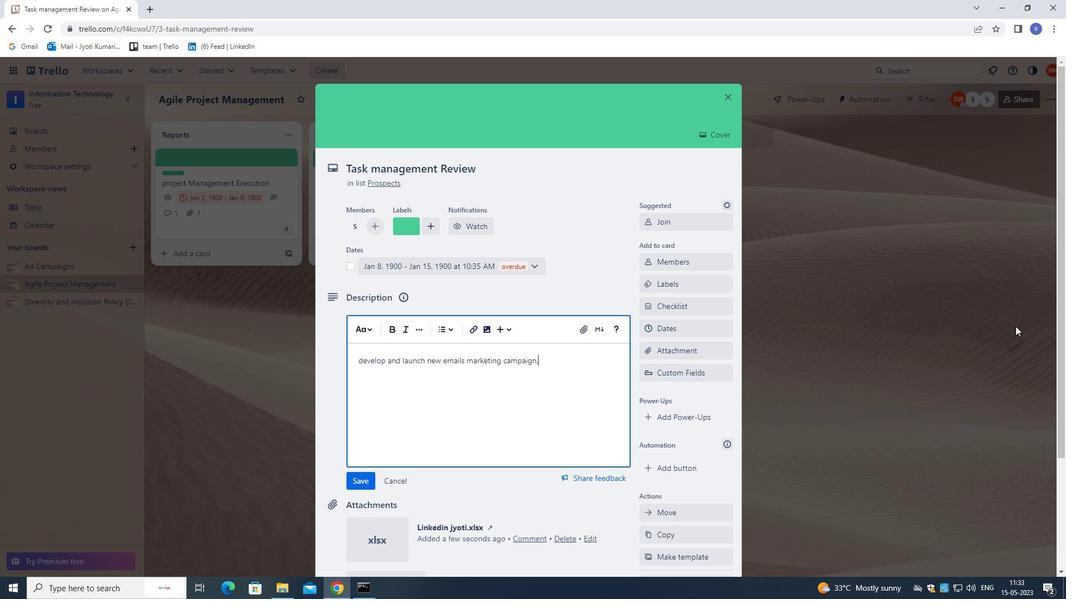 
Action: Mouse scrolled (1022, 330) with delta (0, 0)
Screenshot: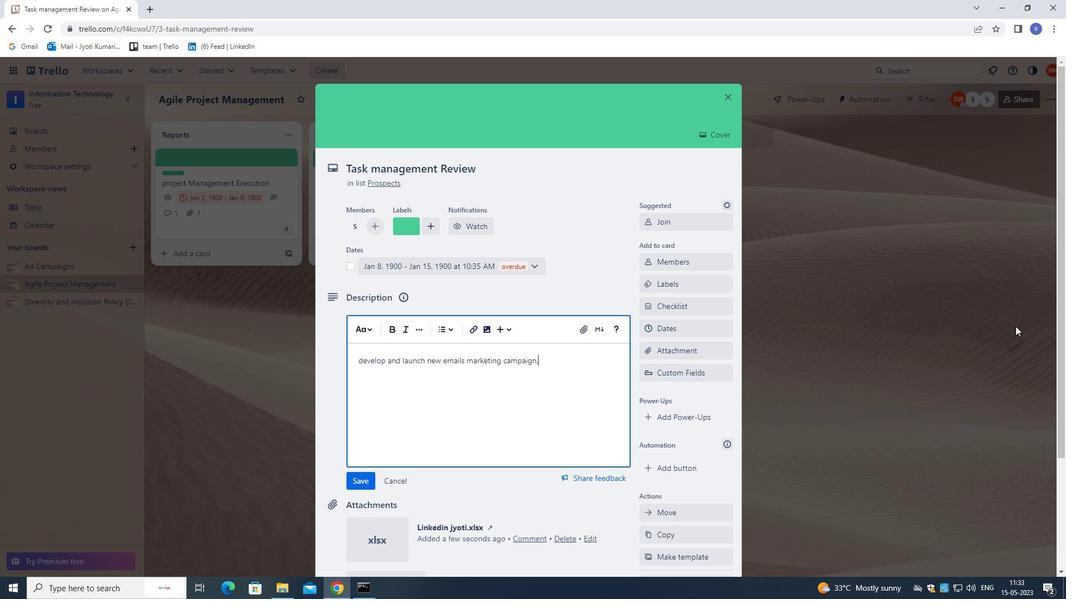 
Action: Mouse moved to (1023, 332)
Screenshot: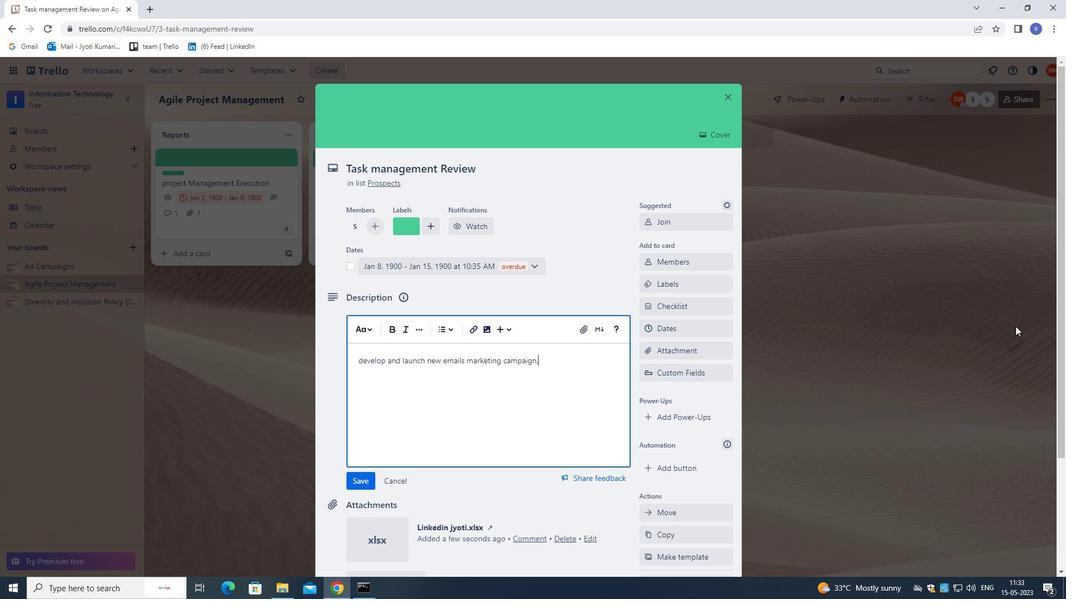 
Action: Mouse scrolled (1023, 332) with delta (0, 0)
Screenshot: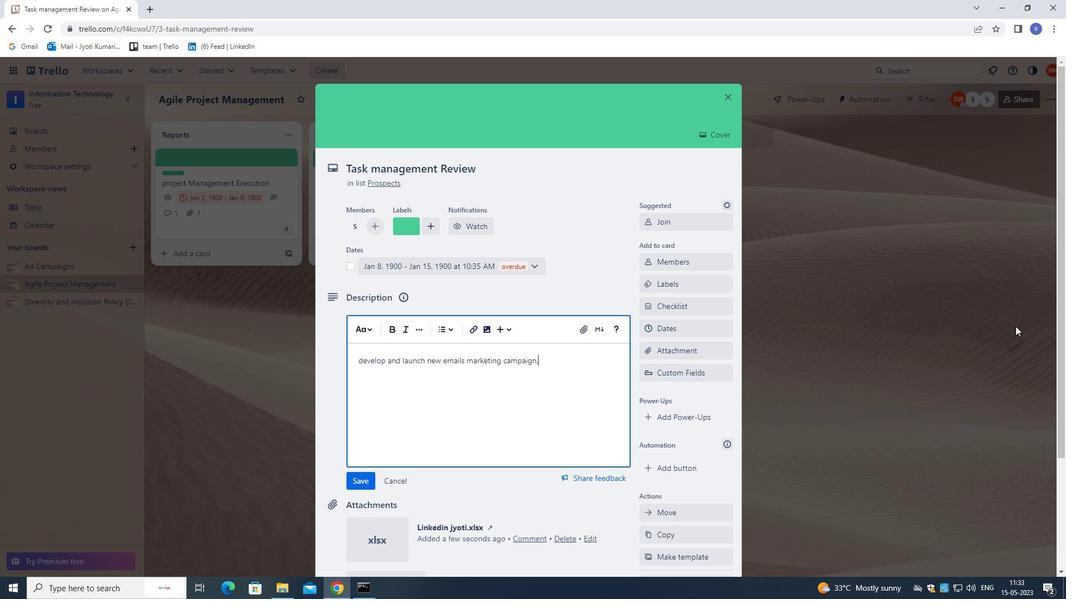 
Action: Mouse moved to (1023, 333)
Screenshot: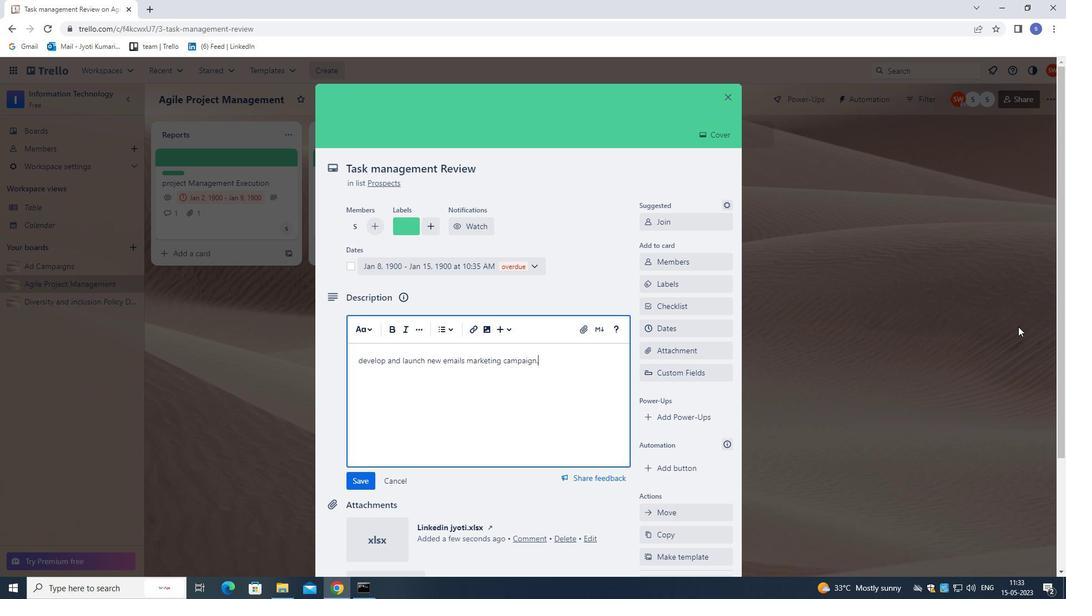 
Action: Mouse scrolled (1023, 332) with delta (0, 0)
Screenshot: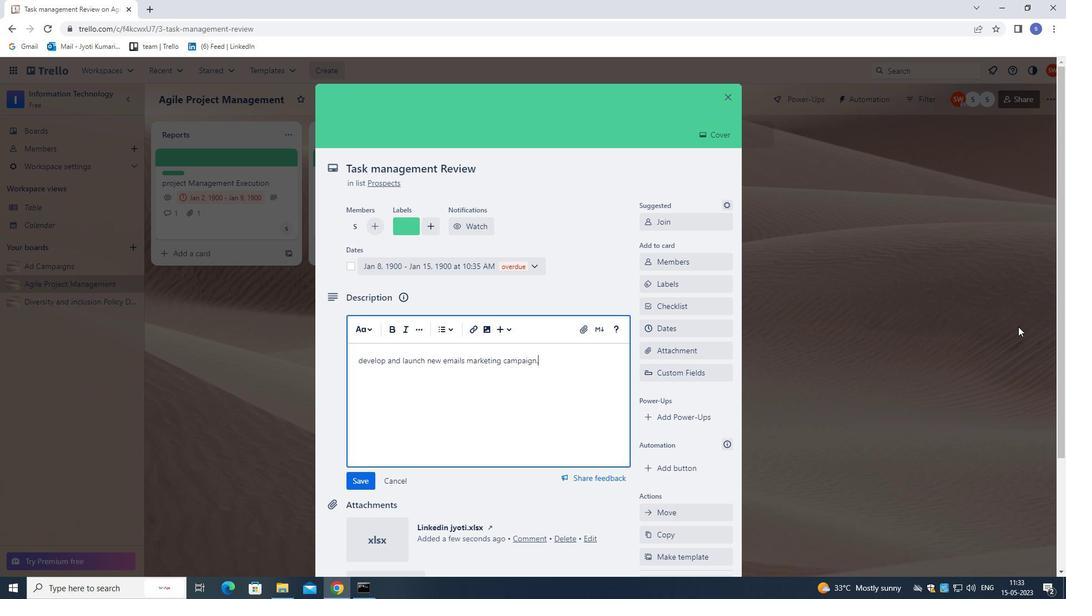 
Action: Mouse moved to (1023, 333)
Screenshot: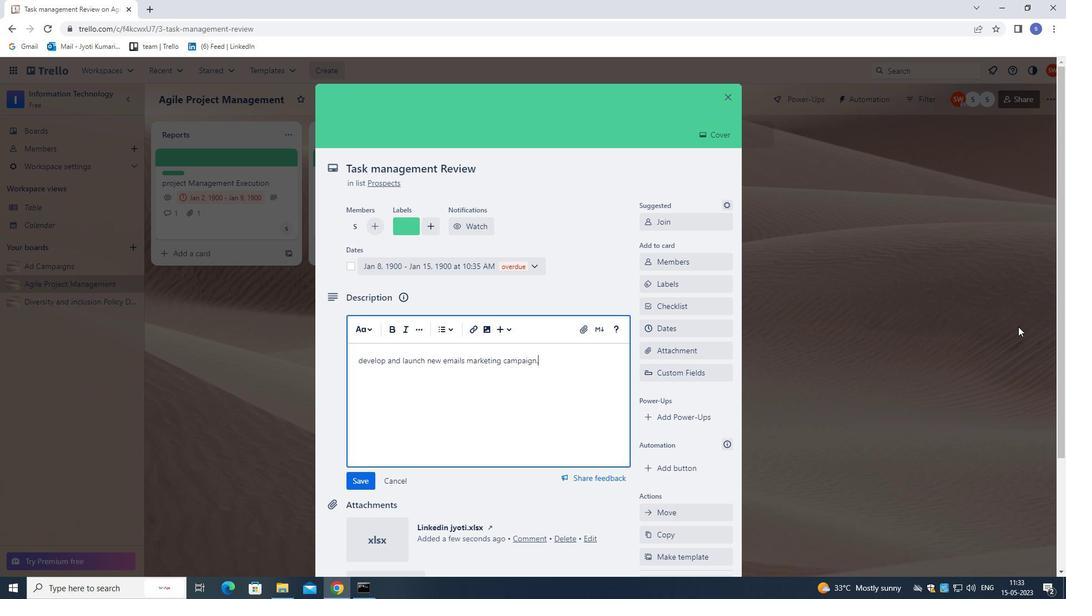 
Action: Mouse scrolled (1023, 333) with delta (0, 0)
Screenshot: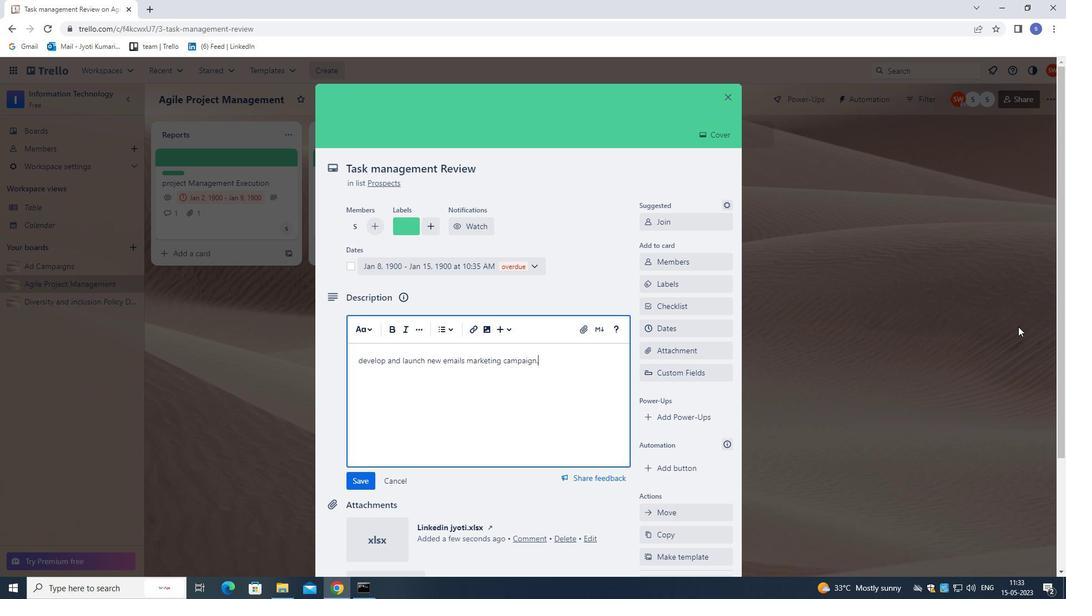 
Action: Mouse moved to (1025, 334)
Screenshot: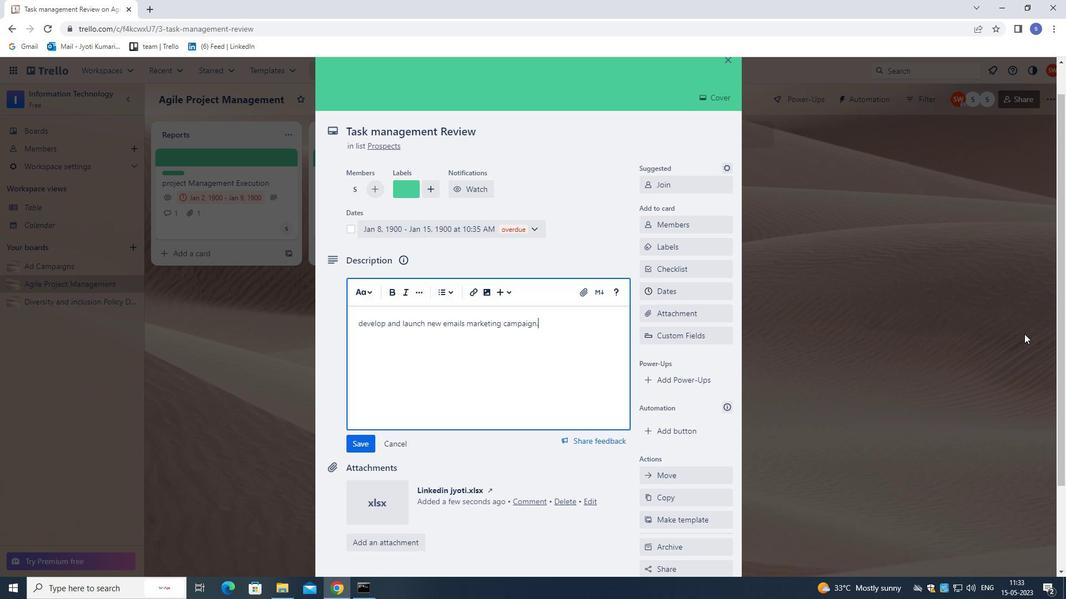 
Action: Mouse scrolled (1025, 334) with delta (0, 0)
Screenshot: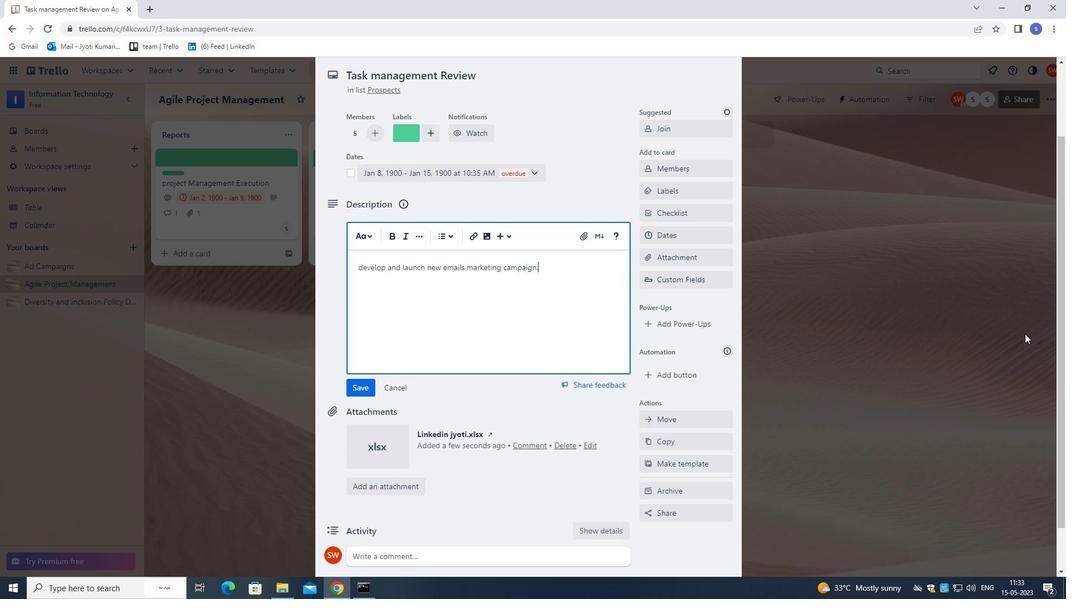 
Action: Mouse scrolled (1025, 334) with delta (0, 0)
Screenshot: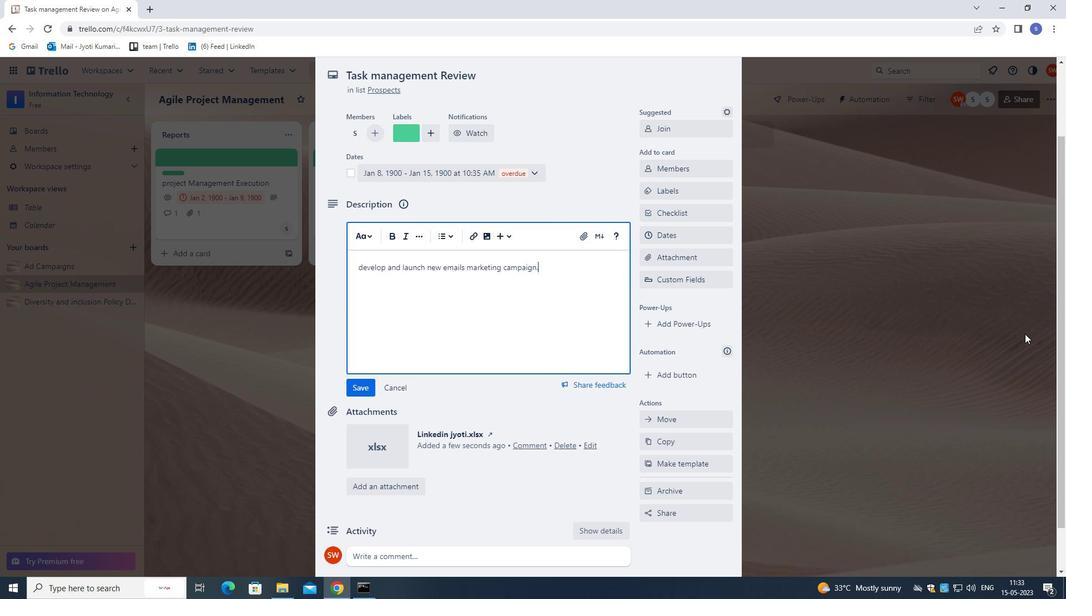 
Action: Mouse scrolled (1025, 334) with delta (0, 0)
Screenshot: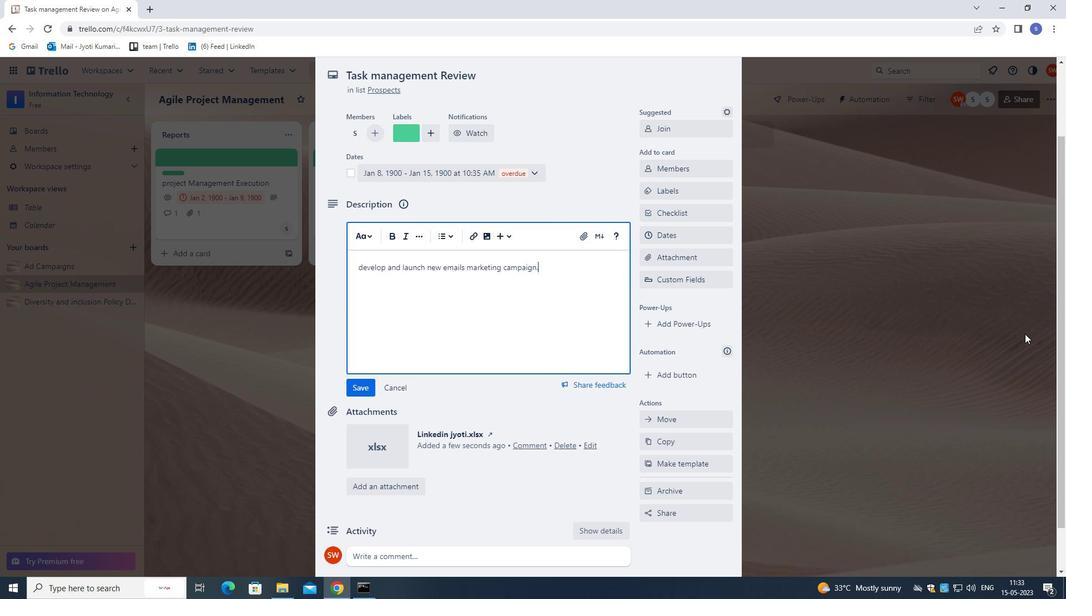 
Action: Mouse scrolled (1025, 334) with delta (0, 0)
Screenshot: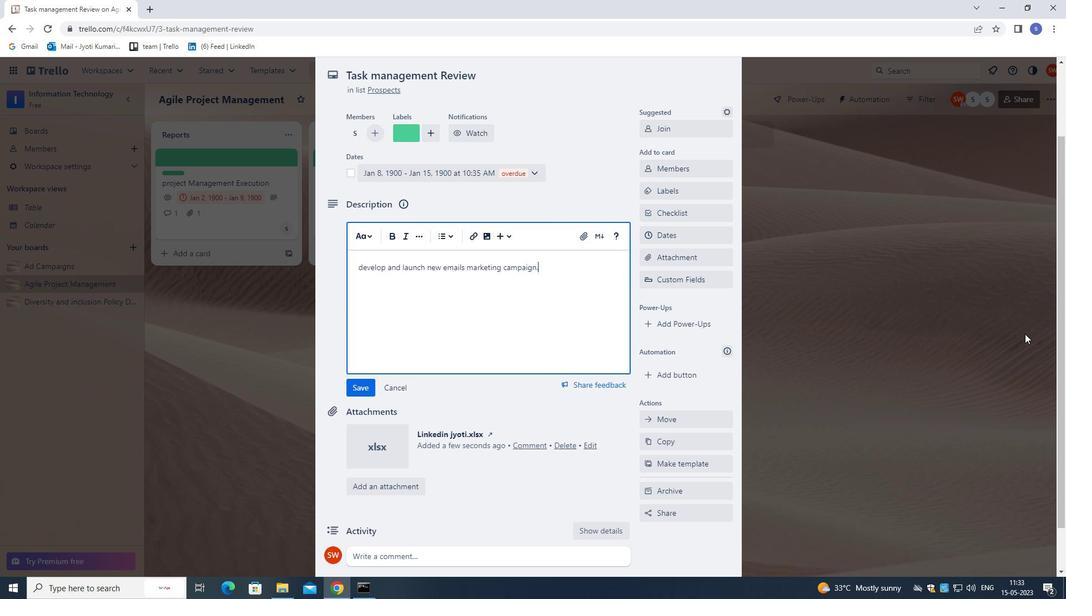 
Action: Mouse scrolled (1025, 334) with delta (0, 0)
Screenshot: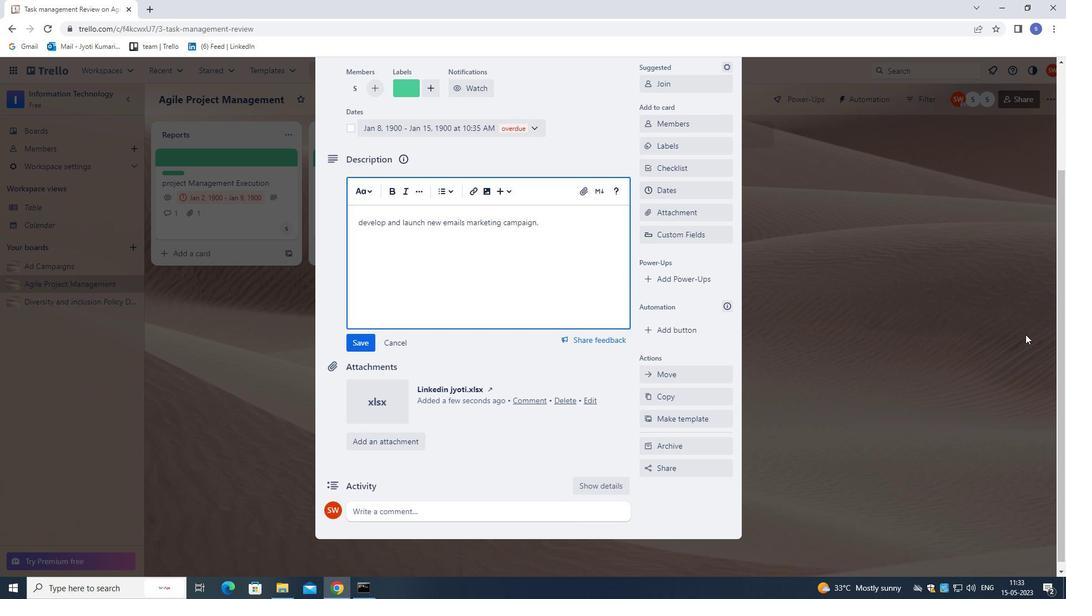 
Action: Mouse moved to (1026, 334)
Screenshot: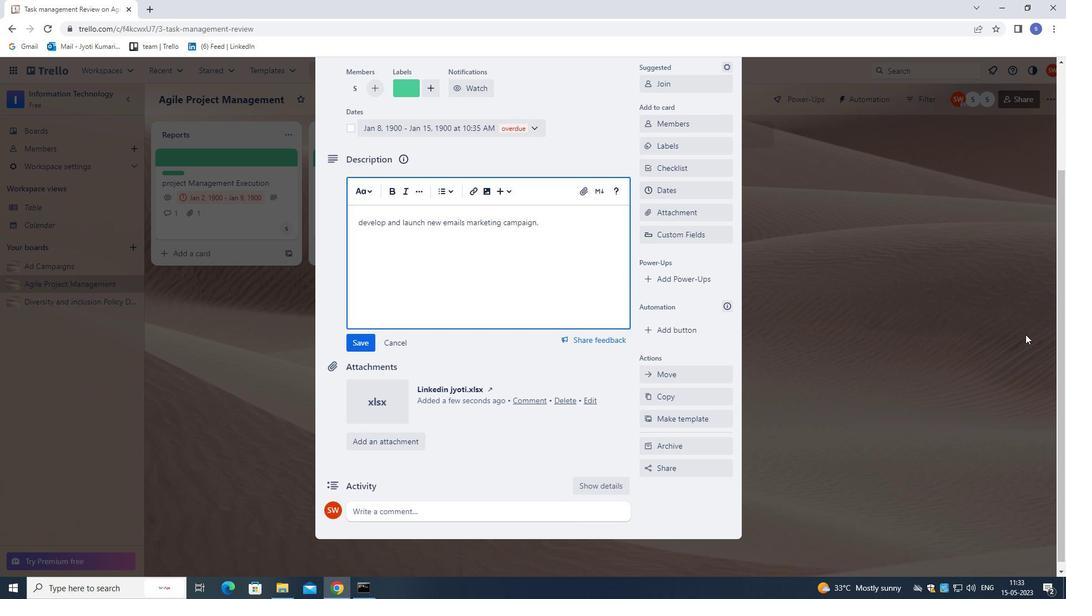 
Action: Mouse scrolled (1026, 334) with delta (0, 0)
Screenshot: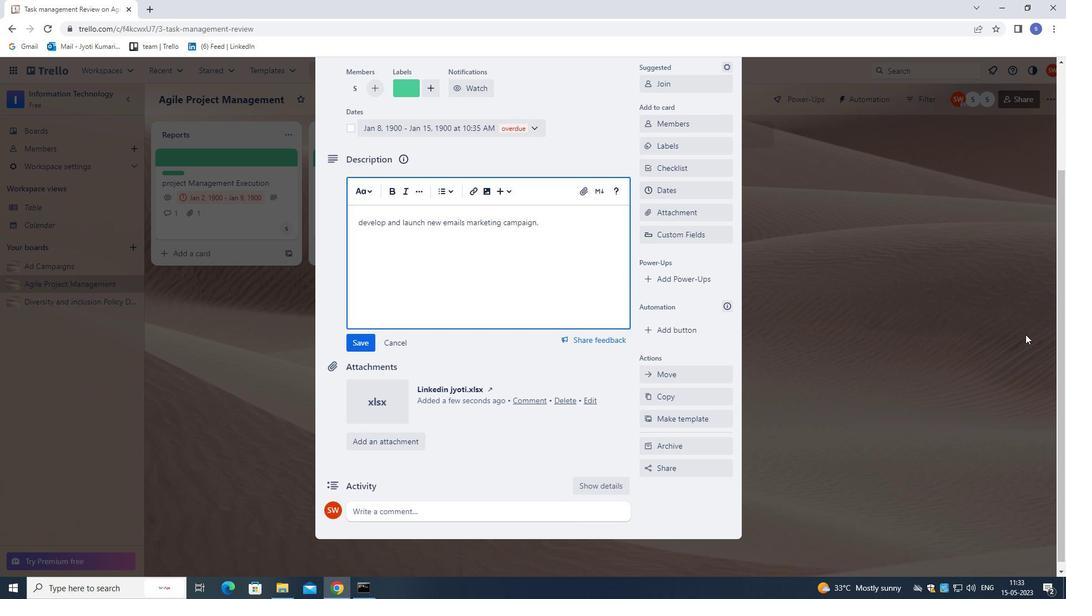 
Action: Mouse moved to (587, 508)
Screenshot: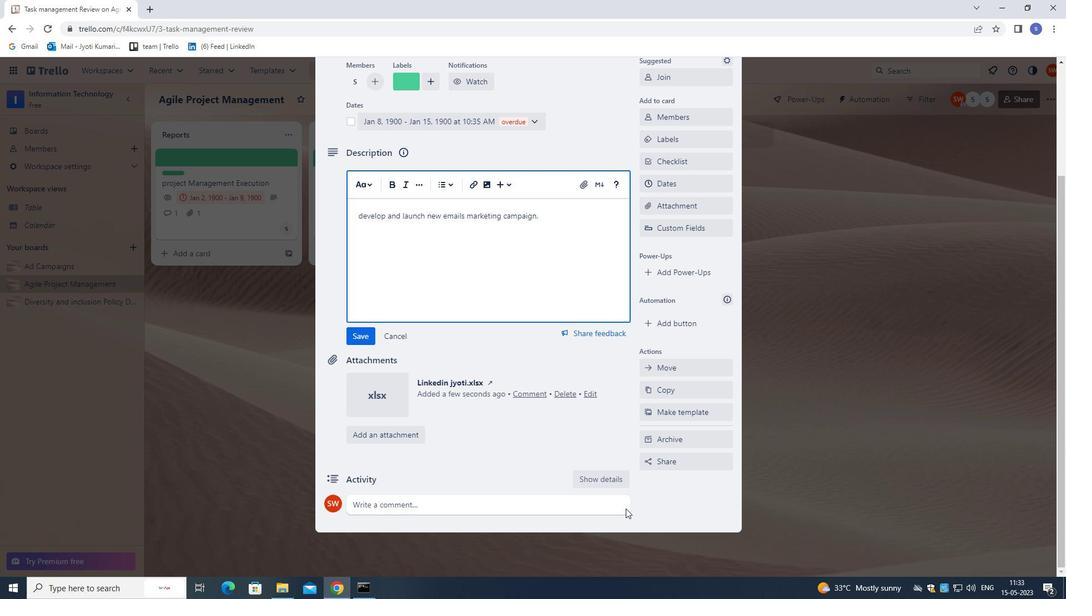 
Action: Mouse pressed left at (587, 508)
Screenshot: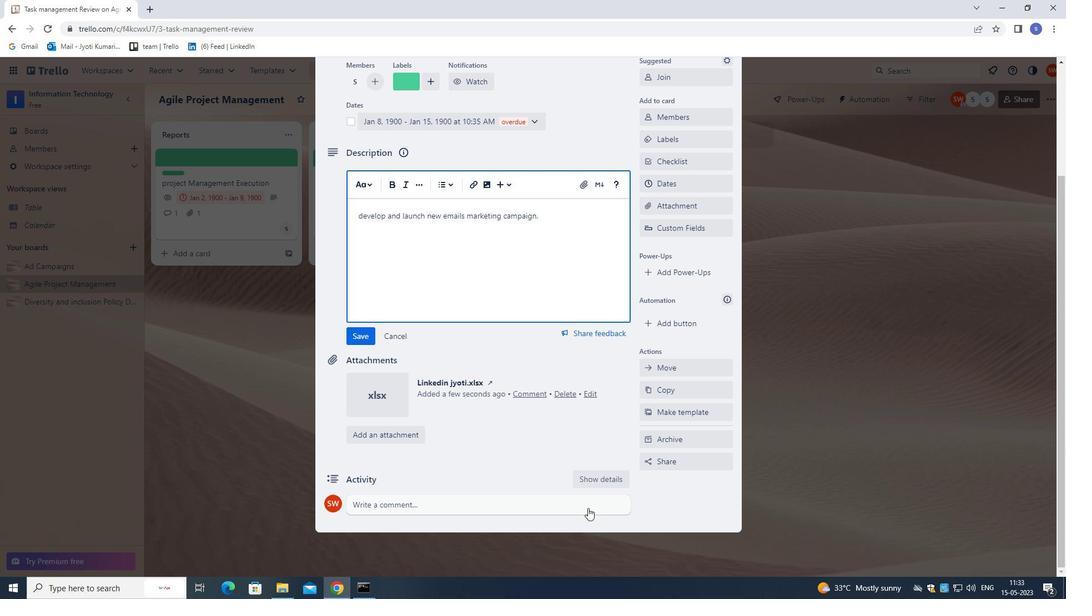
Action: Mouse moved to (1065, 357)
Screenshot: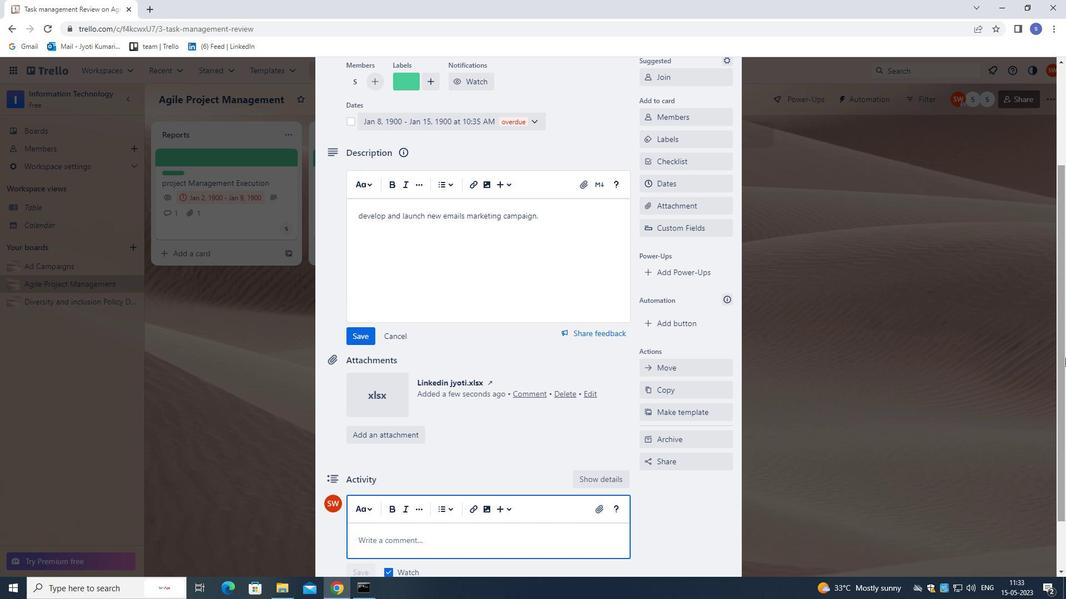 
Action: Key pressed <Key.shift>GIVEN<Key.space>THE<Key.space>POTENTIAL<Key.space>IMPACT<Key.space>OF<Key.space>THIS<Key.space>TASK<Key.space>ON<Key.space>OUR<Key.space>COMPANY<Key.space>PERFORMANCE<Key.space>,<Key.space>LET<Key.space>US<Key.space>ENSURE<Key.space>THAT<Key.space>WE<Key.space>APPROACH<Key.space>IT<Key.space>WITH<Key.space>A<Key.space>FOCUS<Key.space>ON<Key.space><Key.shift>ROI.
Screenshot: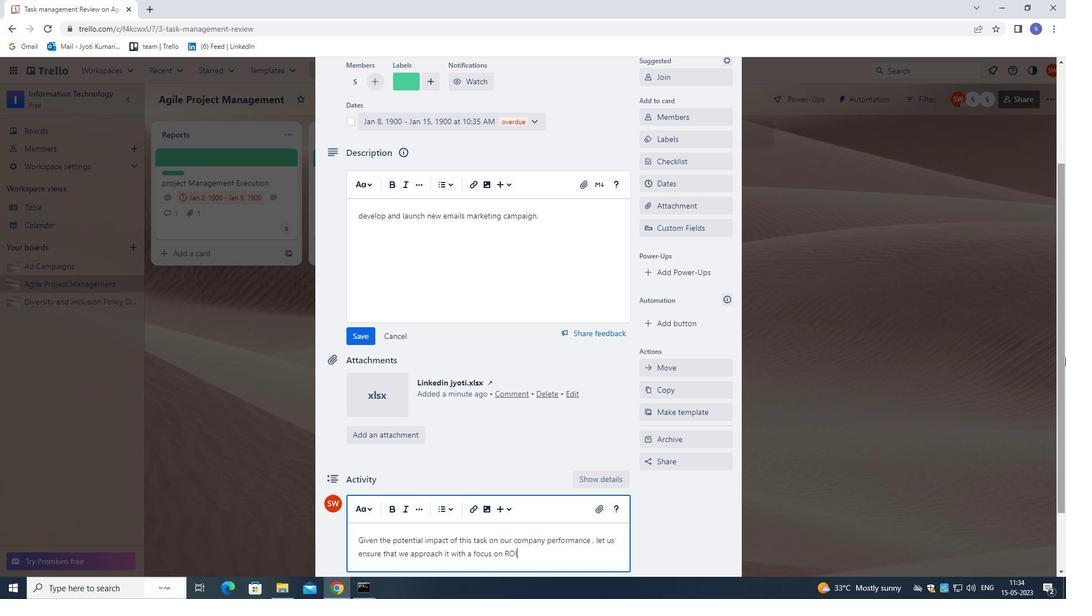 
Action: Mouse moved to (364, 331)
Screenshot: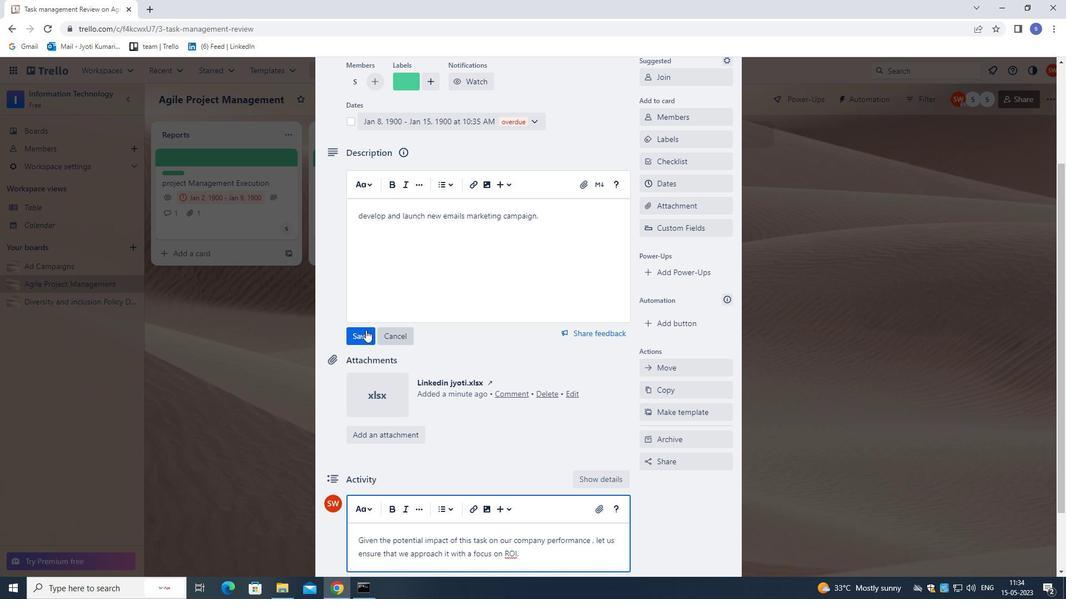 
Action: Mouse pressed left at (364, 331)
Screenshot: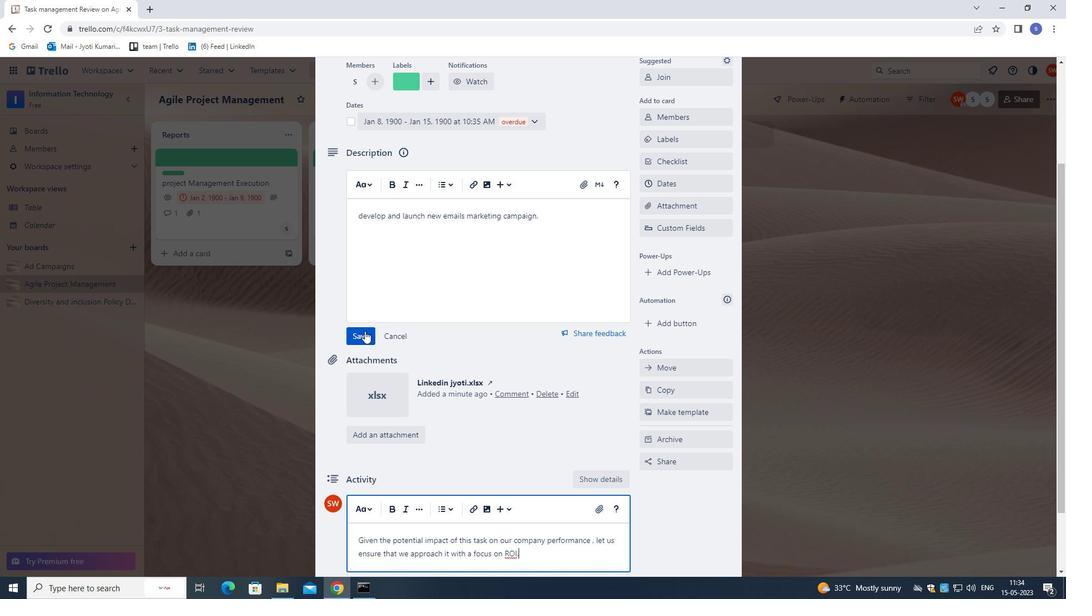 
Action: Mouse moved to (423, 338)
Screenshot: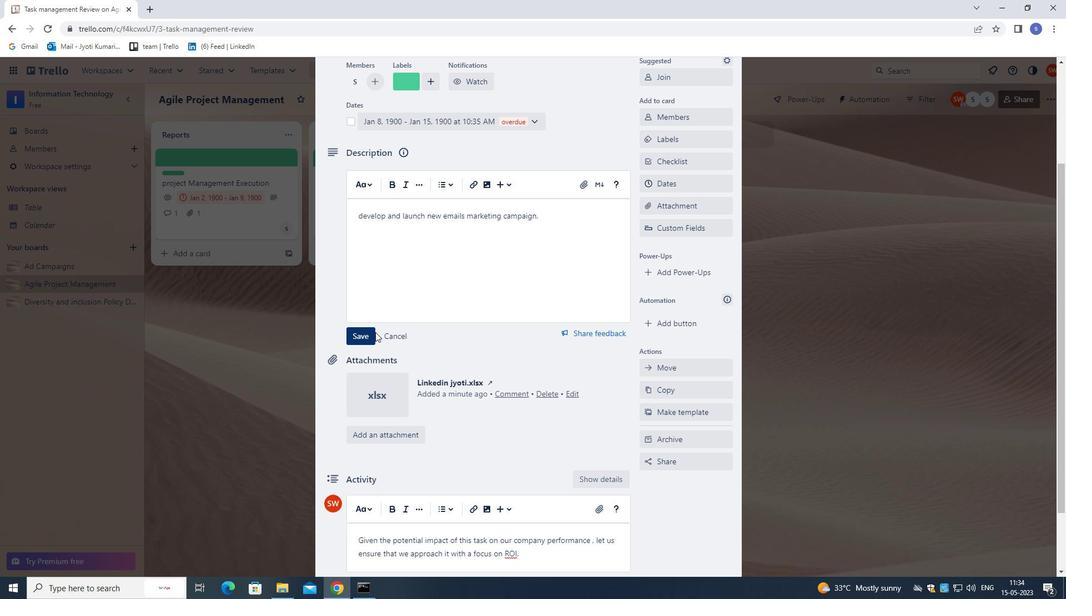 
Action: Mouse scrolled (423, 338) with delta (0, 0)
Screenshot: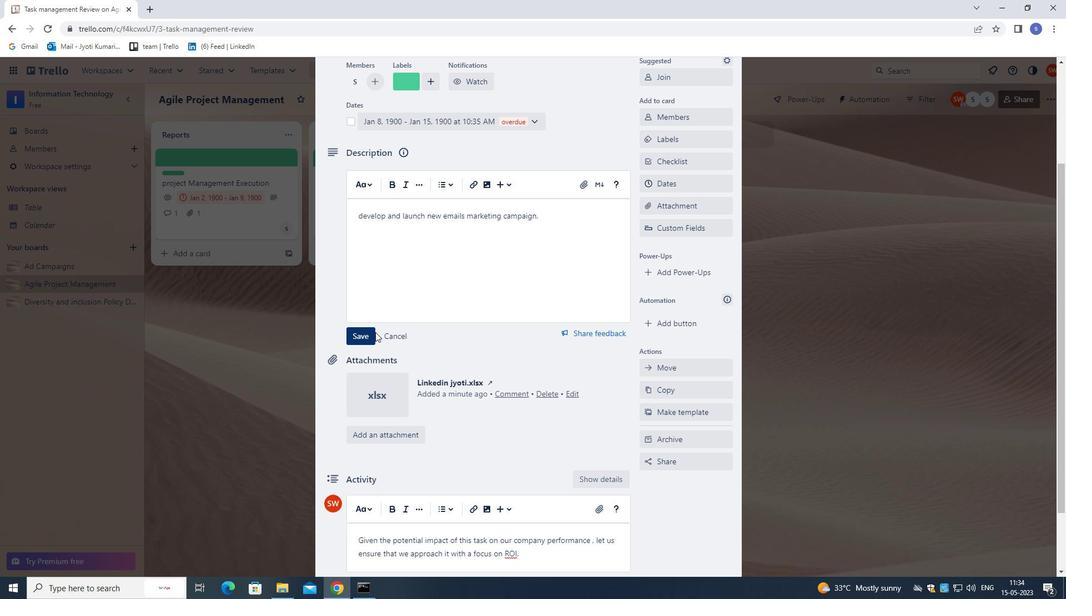 
Action: Mouse moved to (426, 350)
Screenshot: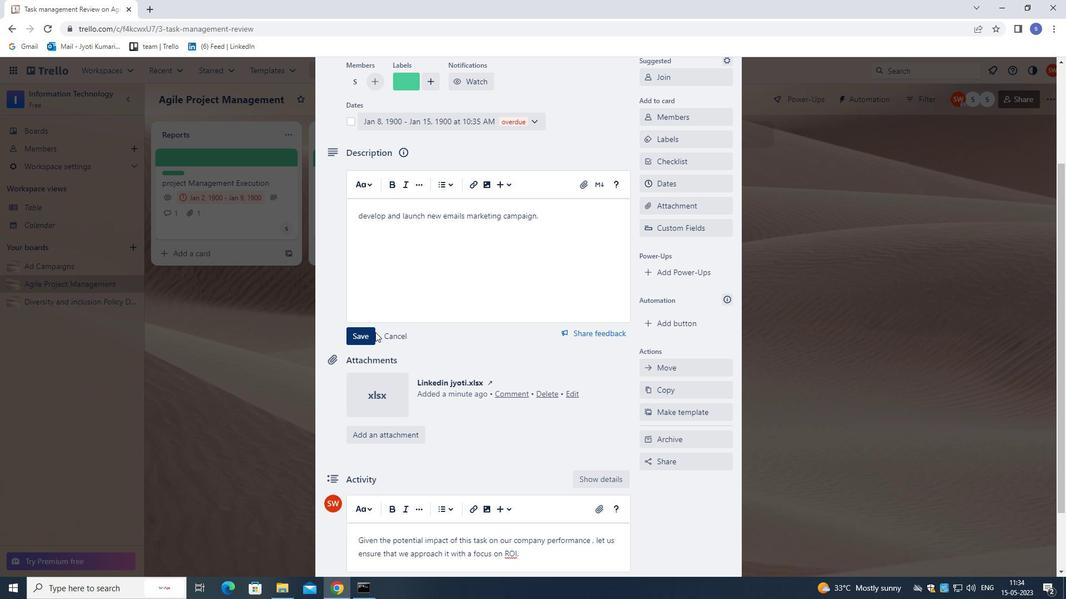 
Action: Mouse scrolled (426, 349) with delta (0, 0)
Screenshot: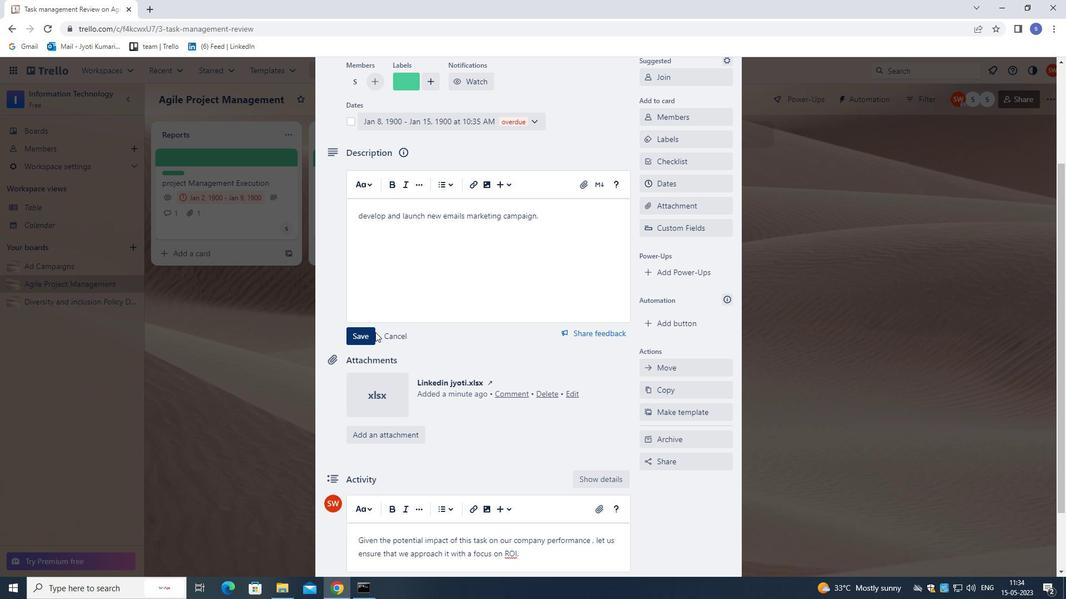 
Action: Mouse moved to (427, 353)
Screenshot: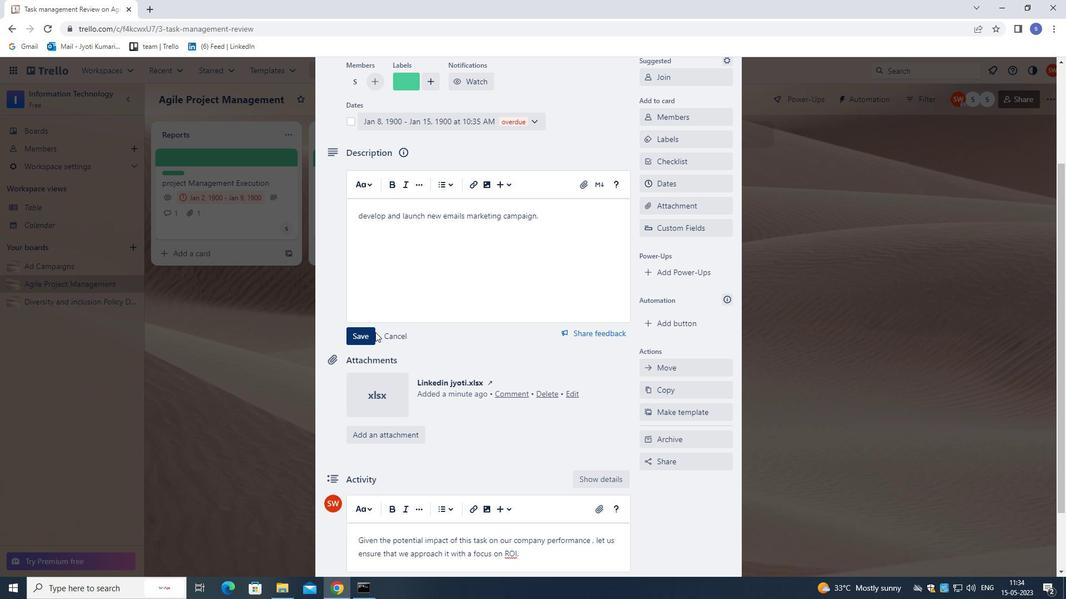 
Action: Mouse scrolled (427, 352) with delta (0, 0)
Screenshot: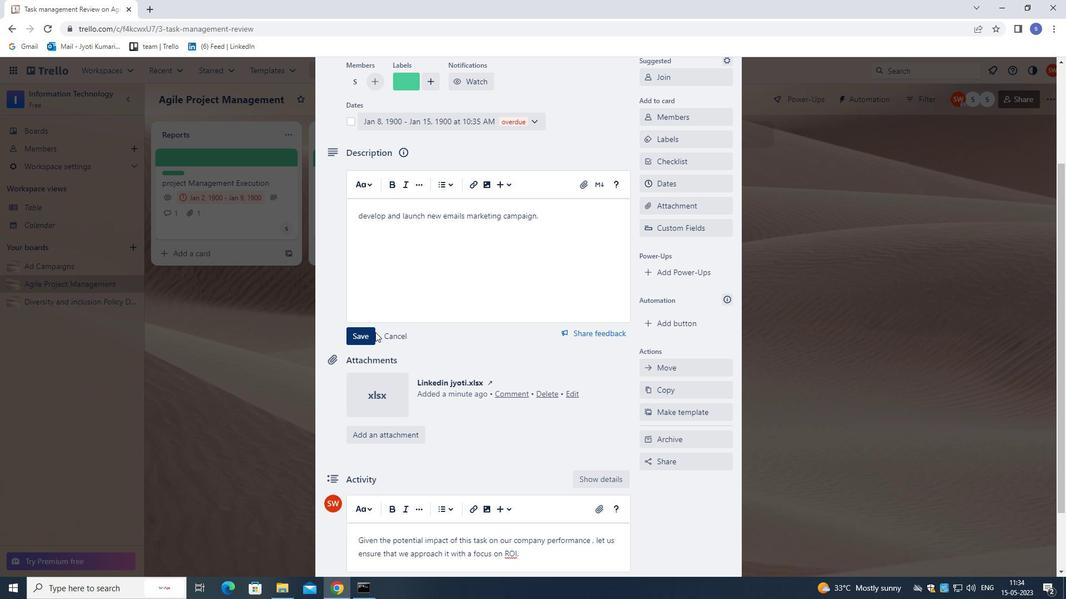 
Action: Mouse moved to (429, 355)
Screenshot: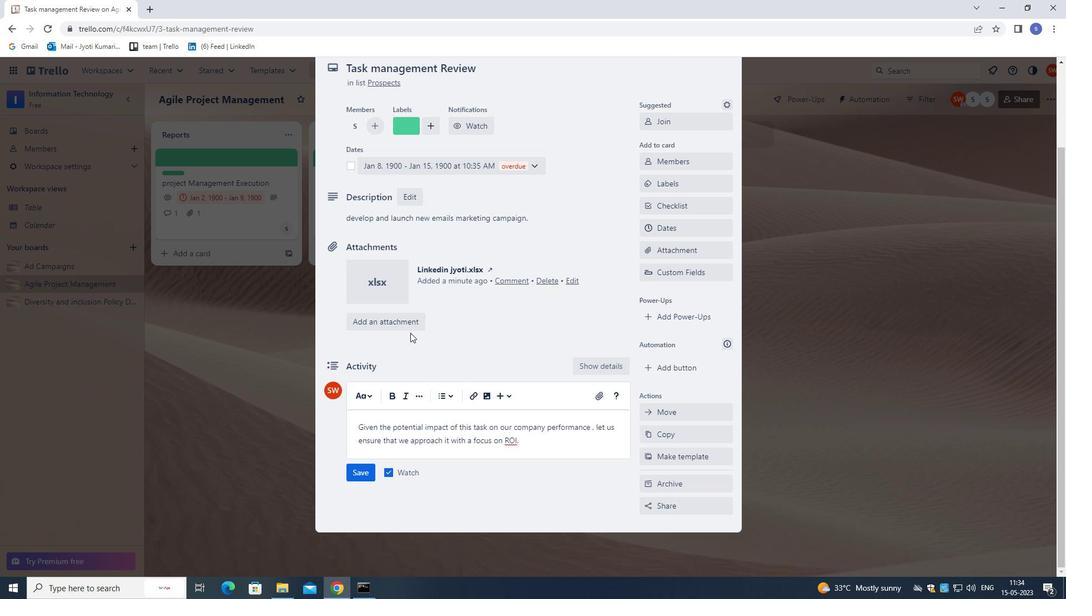 
Action: Mouse scrolled (429, 355) with delta (0, 0)
Screenshot: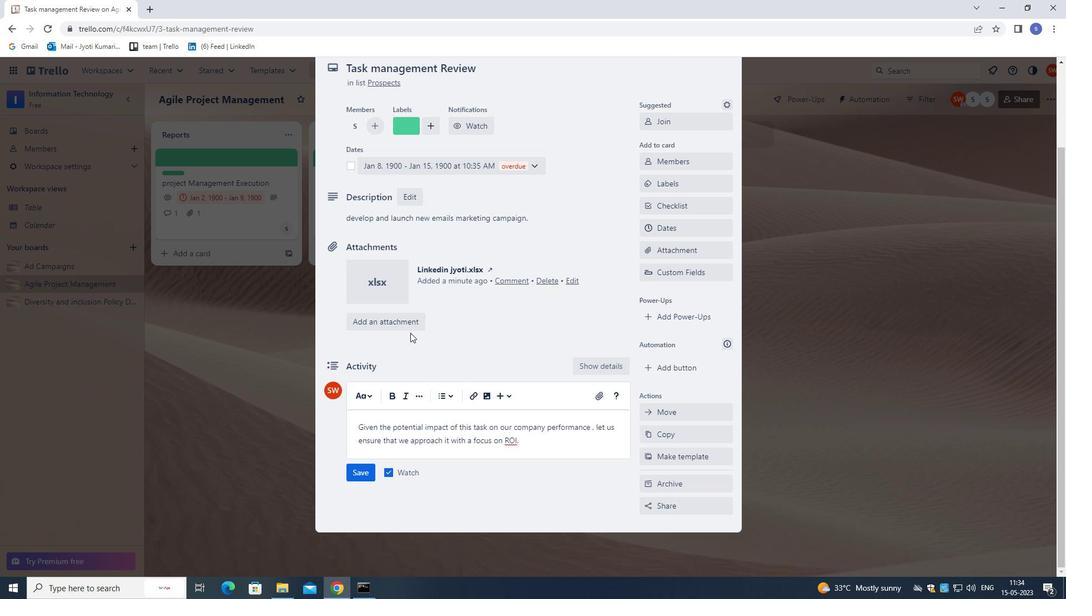 
Action: Mouse moved to (429, 356)
Screenshot: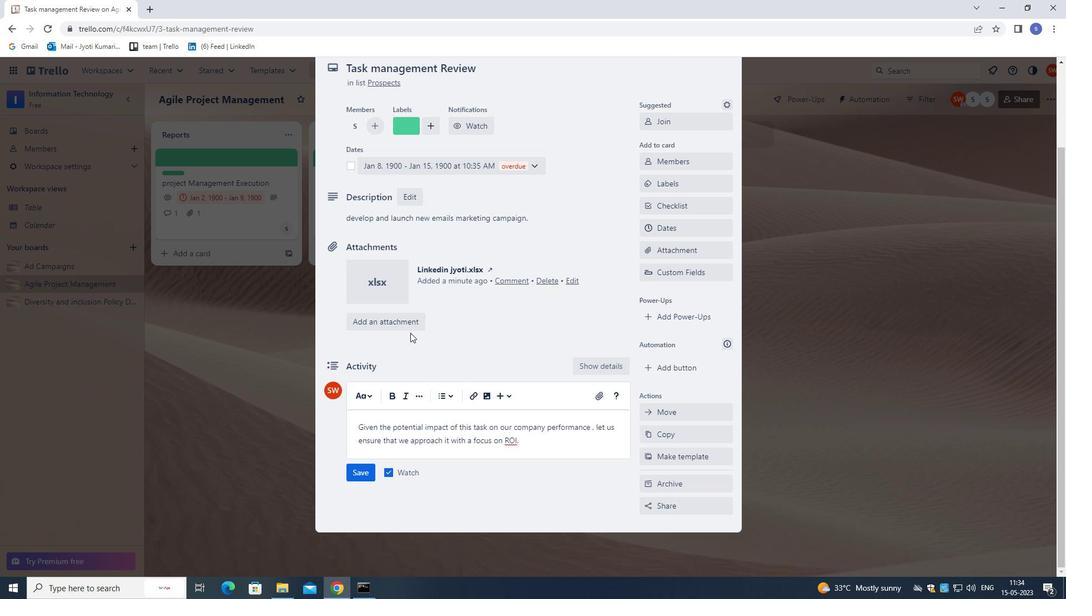 
Action: Mouse scrolled (429, 355) with delta (0, 0)
Screenshot: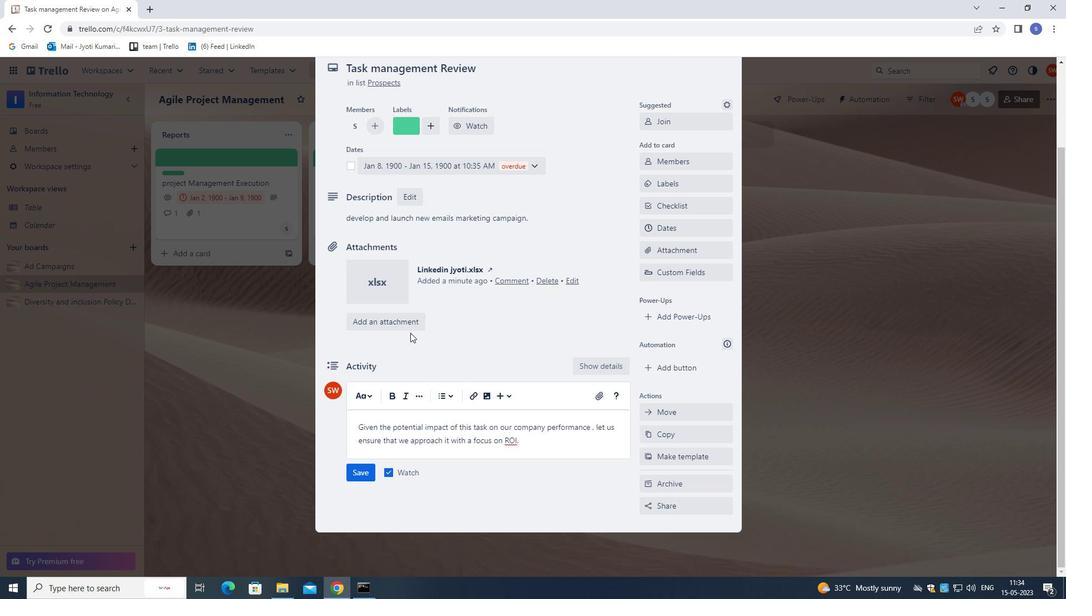 
Action: Mouse moved to (366, 466)
Screenshot: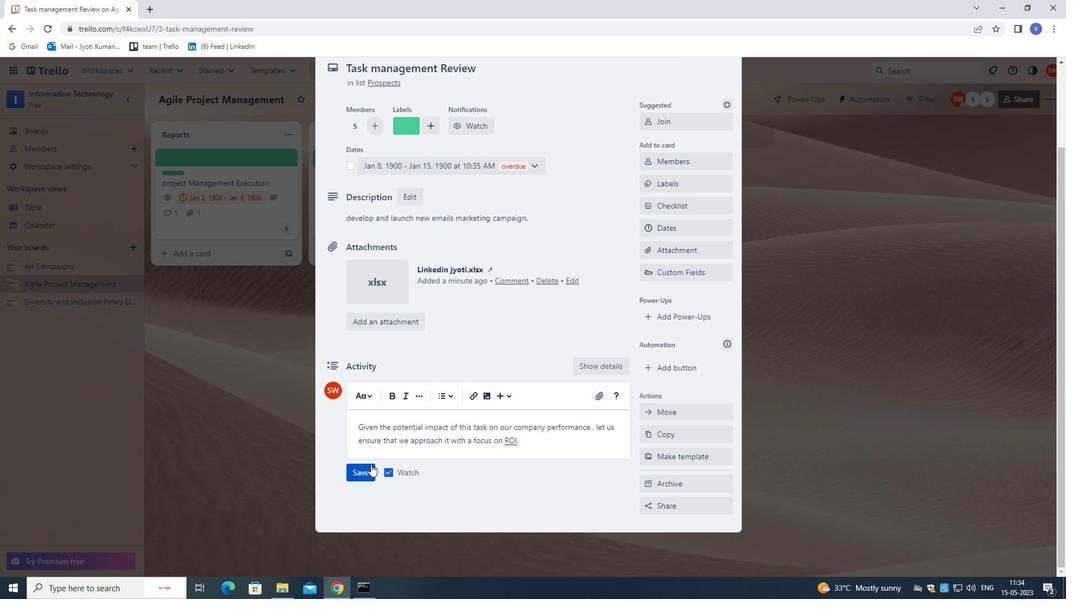 
Action: Mouse pressed left at (366, 466)
Screenshot: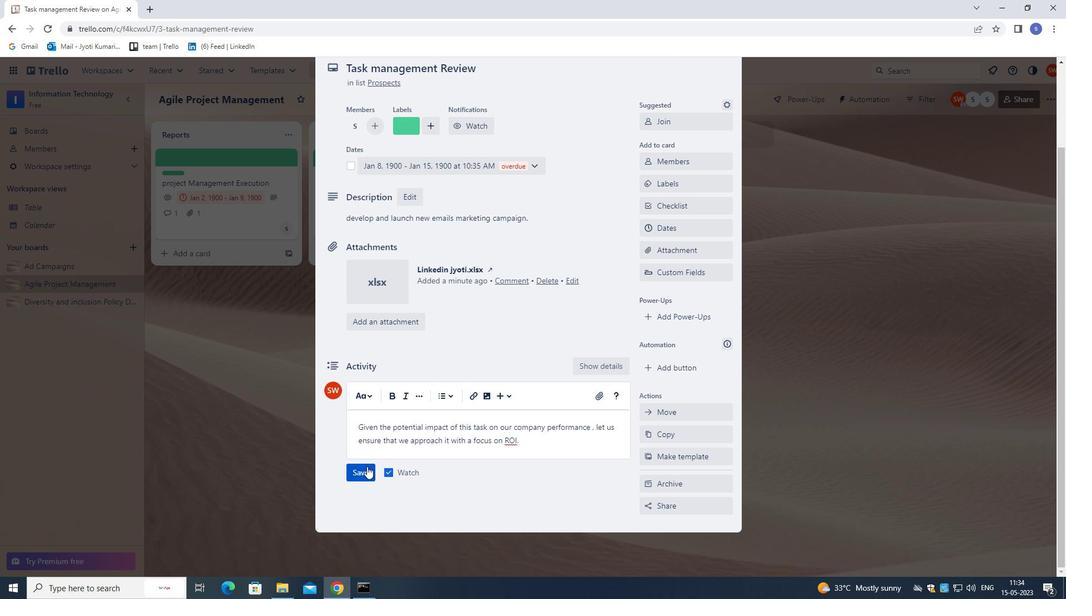 
Action: Mouse moved to (493, 430)
Screenshot: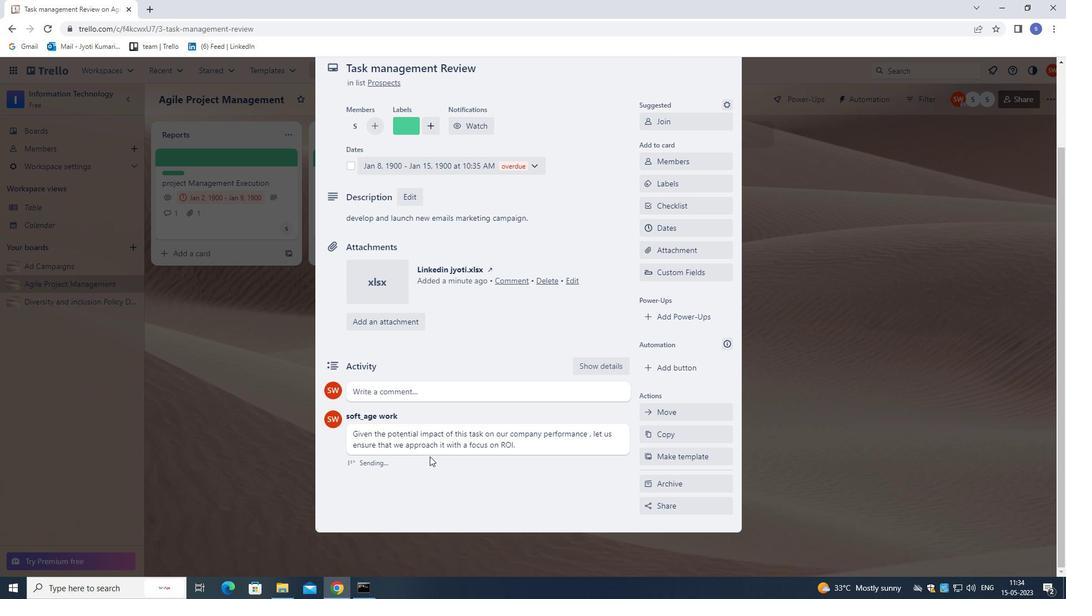 
Action: Mouse scrolled (493, 431) with delta (0, 0)
Screenshot: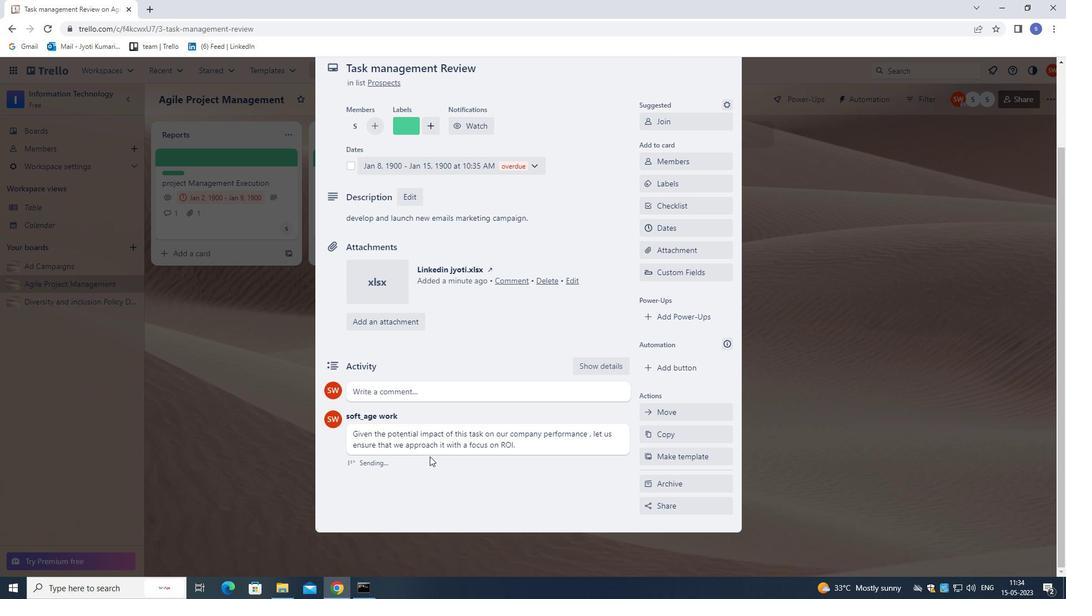 
Action: Mouse moved to (496, 429)
Screenshot: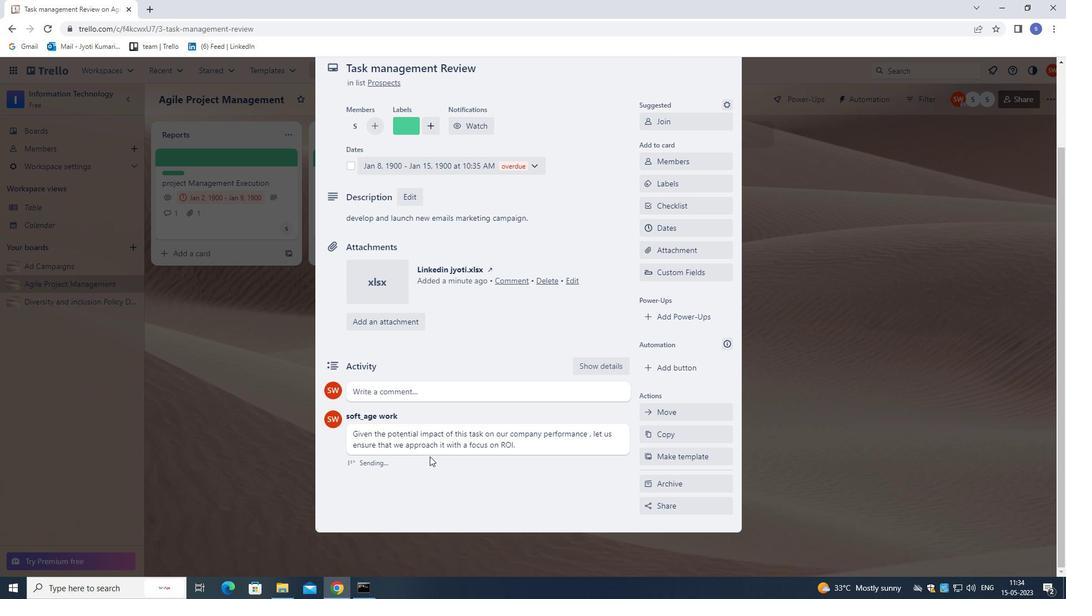 
Action: Mouse scrolled (496, 429) with delta (0, 0)
Screenshot: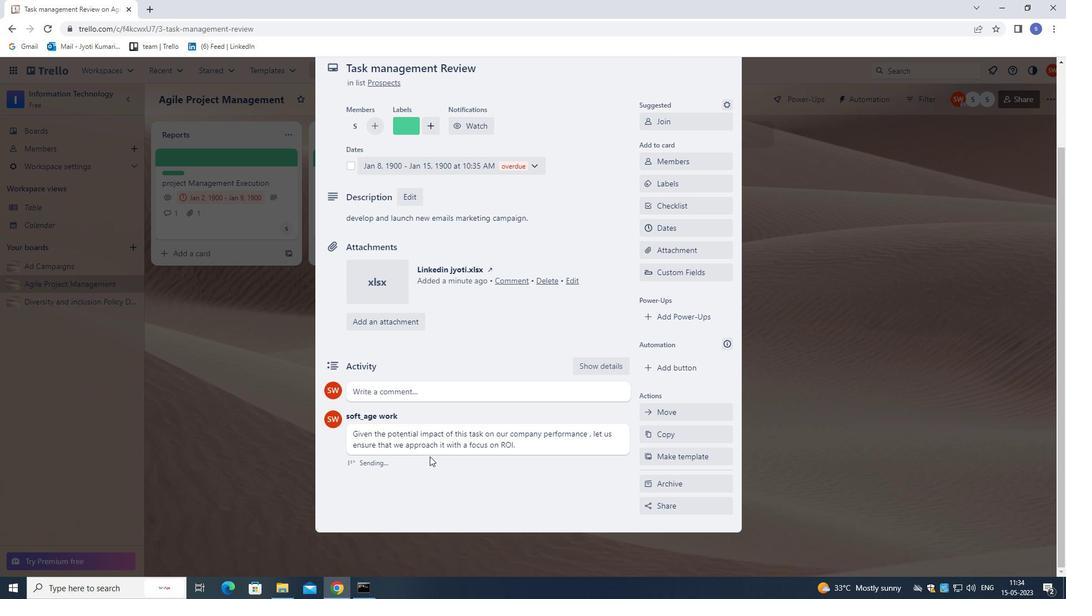 
Action: Mouse moved to (500, 427)
Screenshot: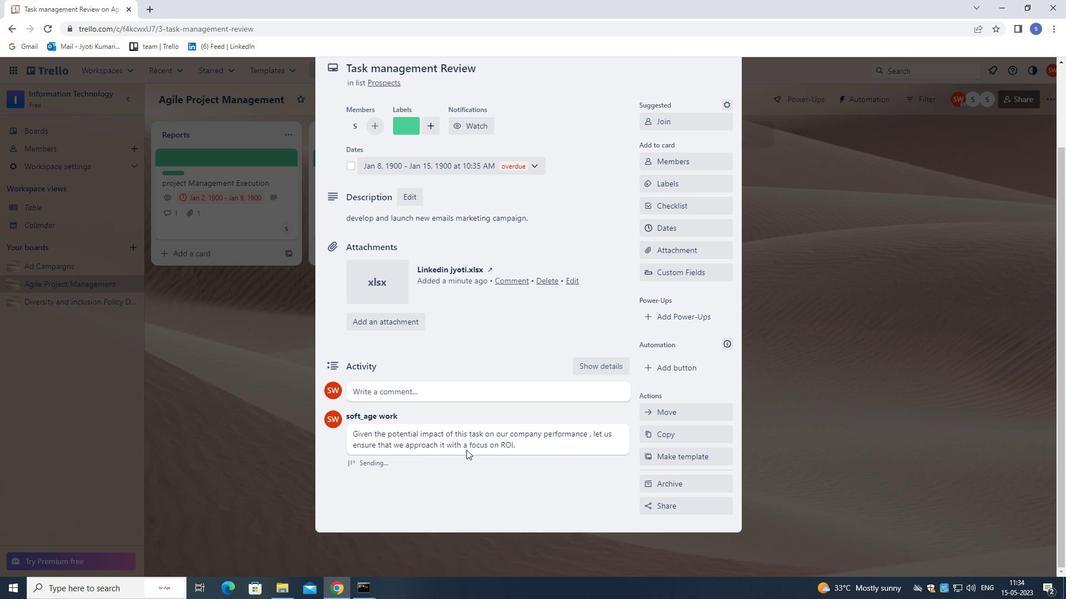 
Action: Mouse scrolled (500, 428) with delta (0, 0)
Screenshot: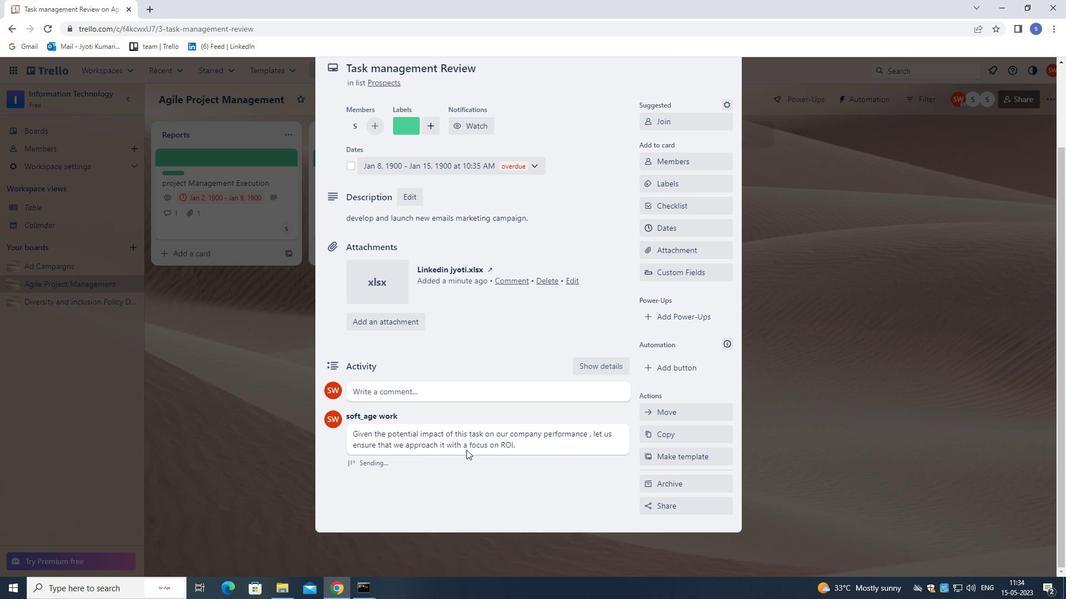 
Action: Mouse moved to (508, 424)
Screenshot: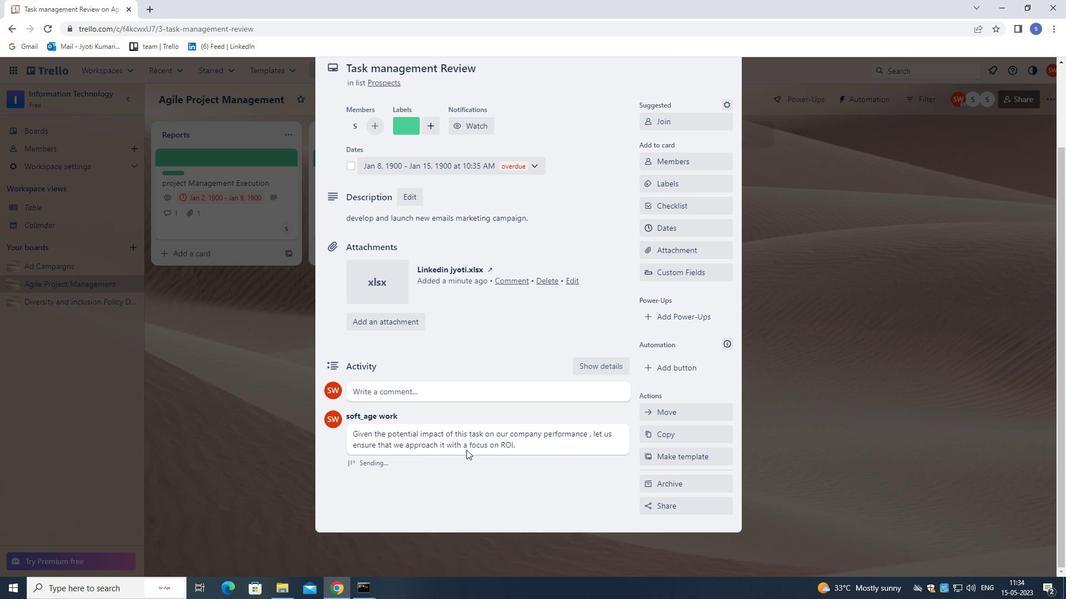 
Action: Mouse scrolled (508, 425) with delta (0, 0)
Screenshot: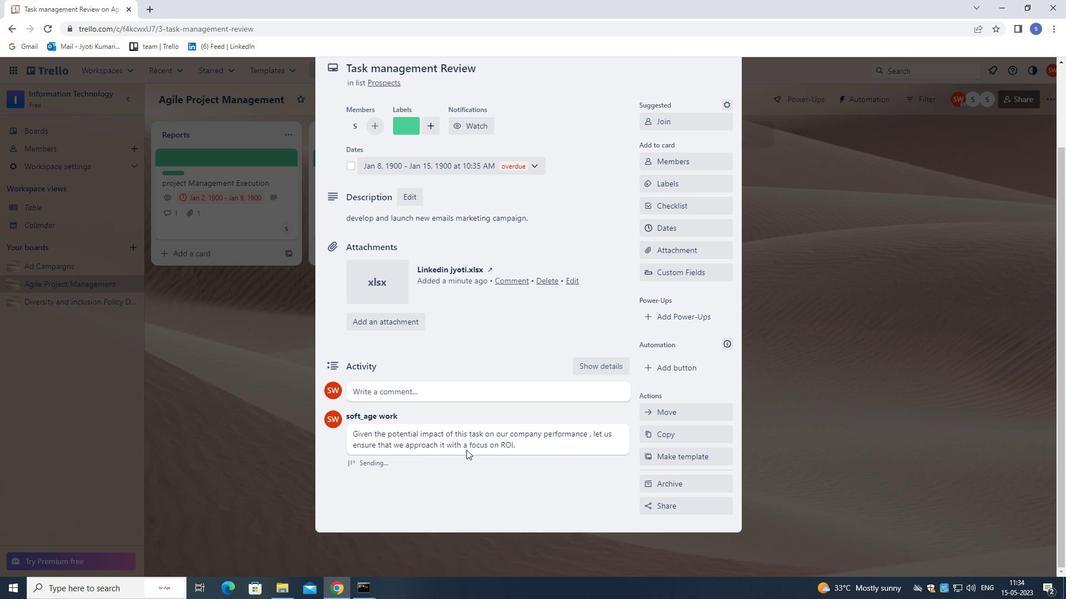 
Action: Mouse moved to (509, 424)
Screenshot: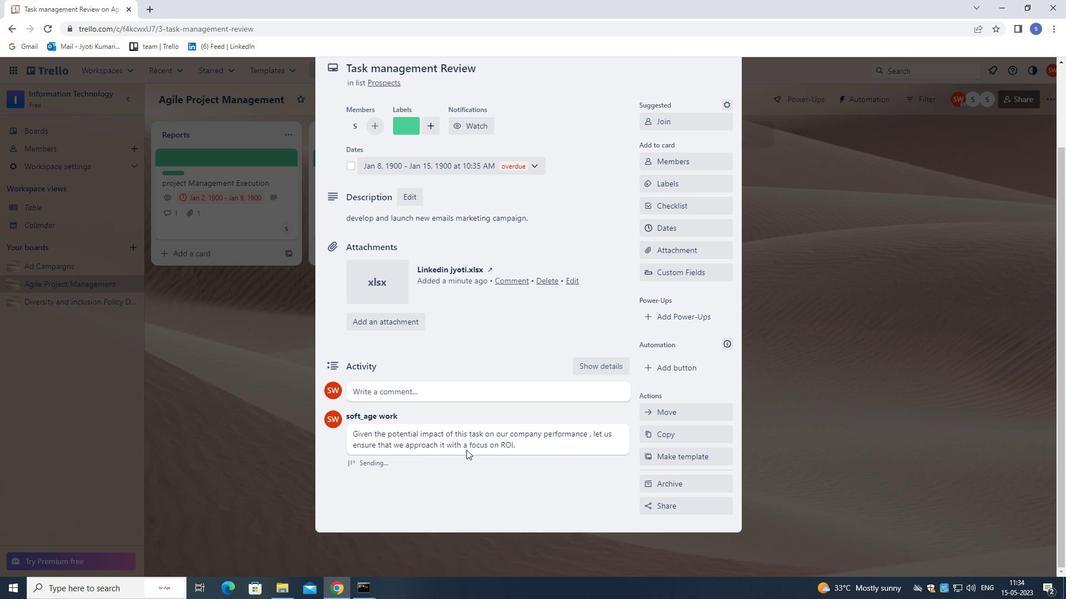
Action: Mouse scrolled (509, 424) with delta (0, 0)
Screenshot: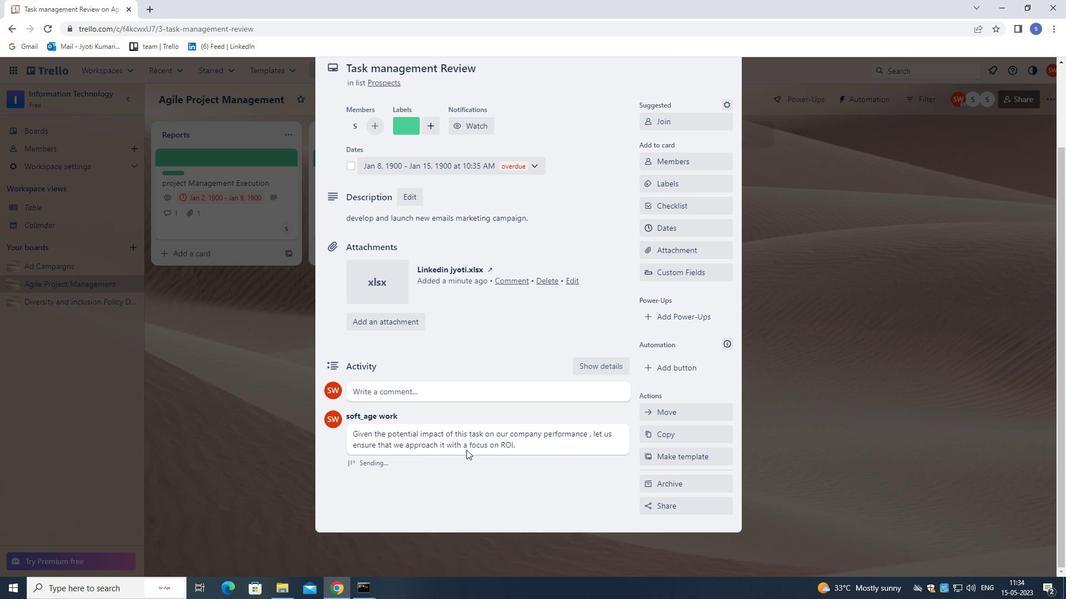 
Action: Mouse moved to (511, 424)
Screenshot: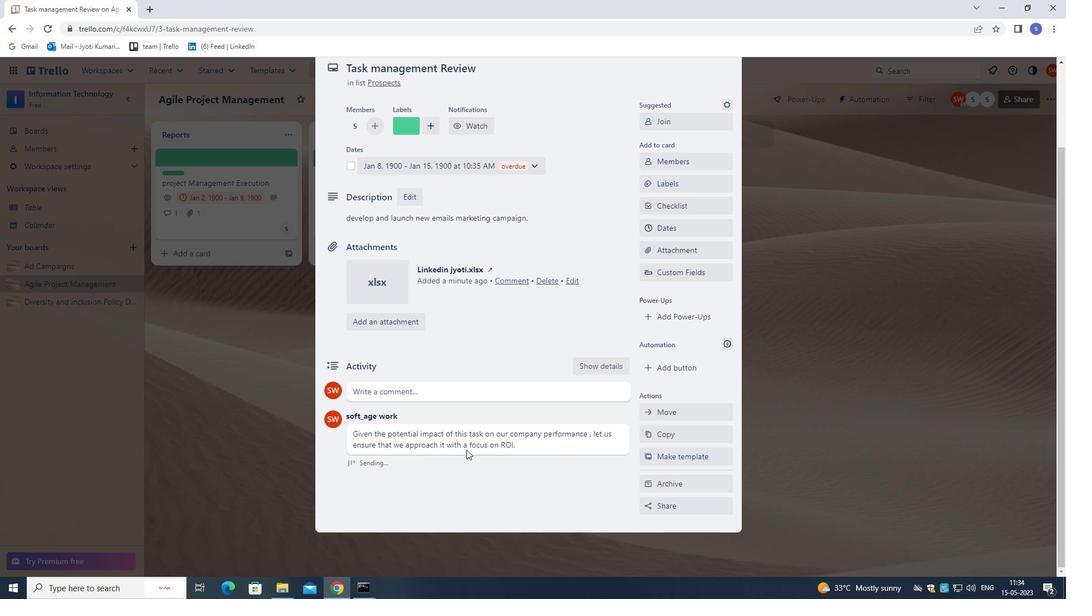 
Action: Mouse scrolled (511, 424) with delta (0, 0)
Screenshot: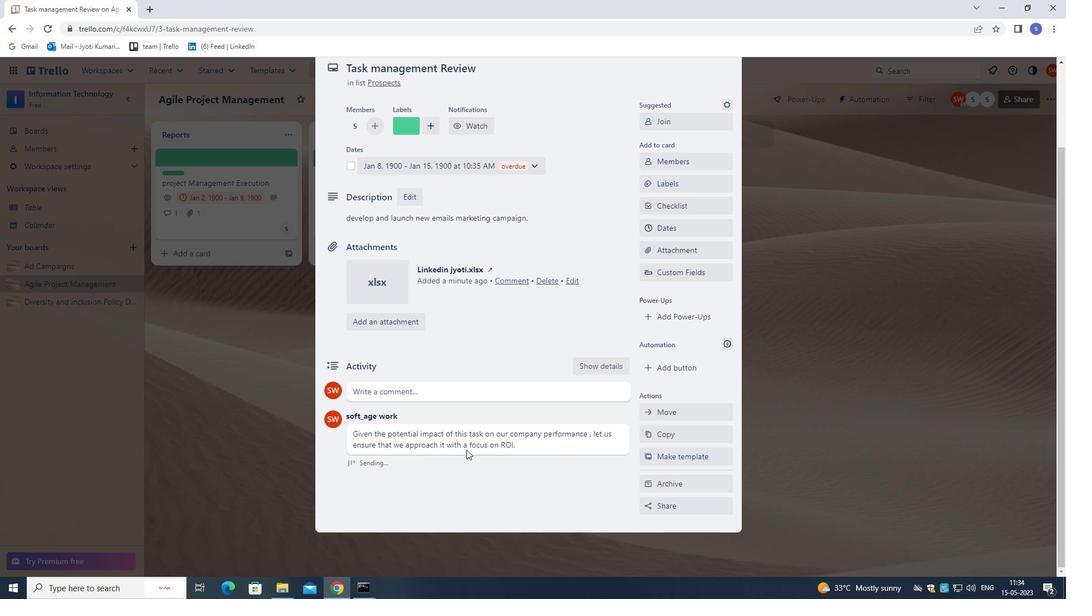 
Action: Mouse moved to (521, 422)
Screenshot: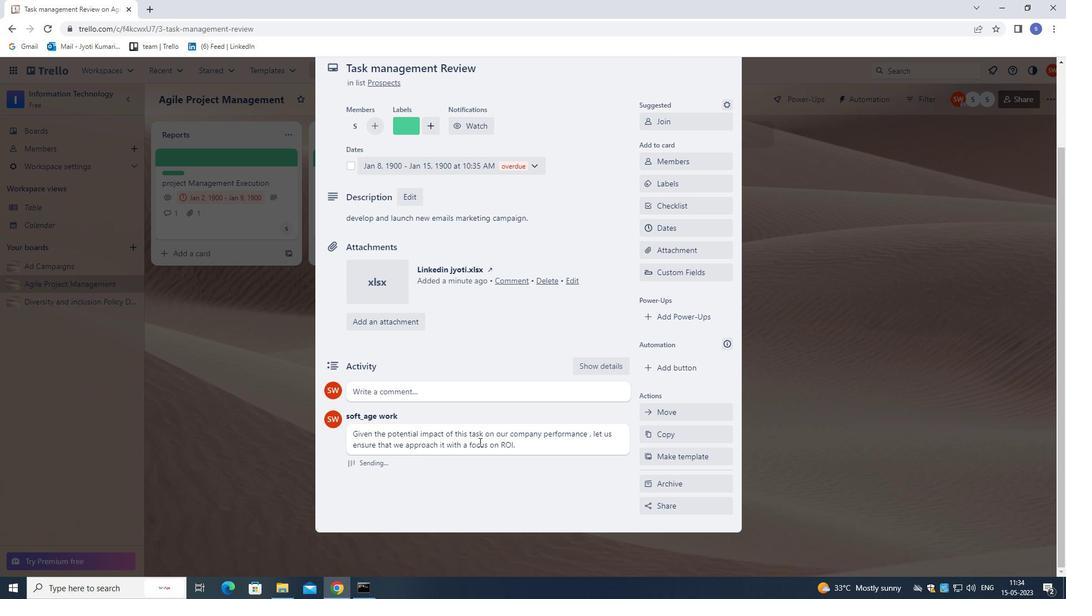 
Action: Mouse scrolled (521, 422) with delta (0, 0)
Screenshot: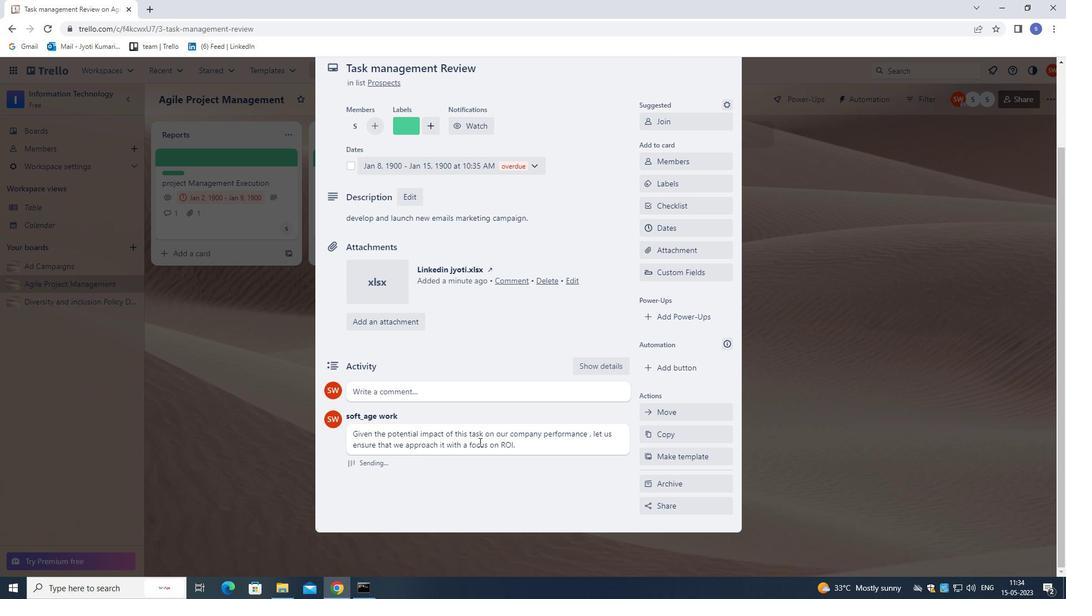 
Action: Mouse moved to (730, 99)
Screenshot: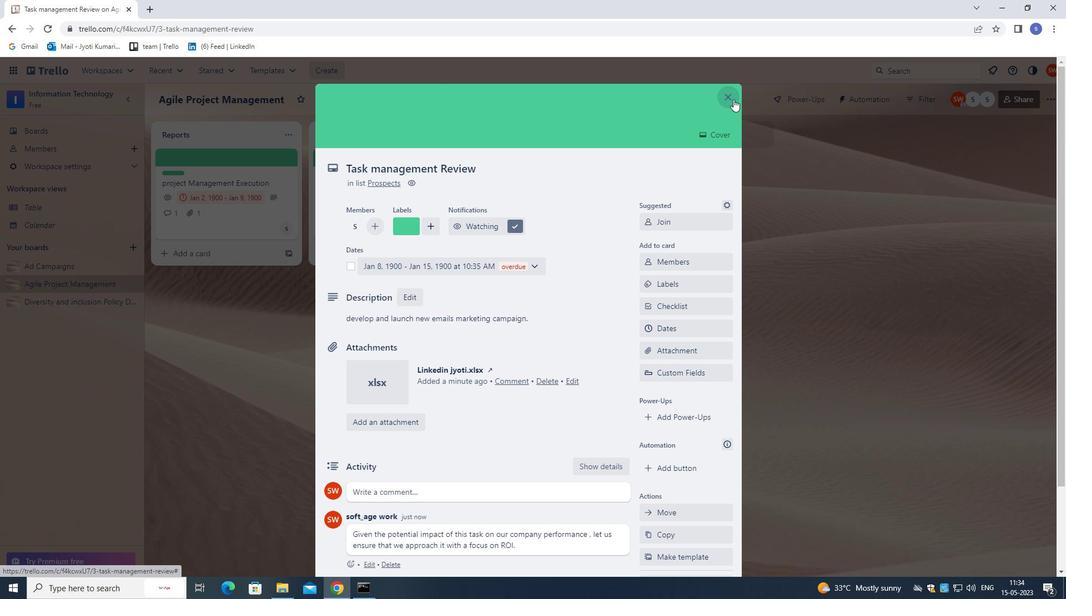
Action: Mouse pressed left at (730, 99)
Screenshot: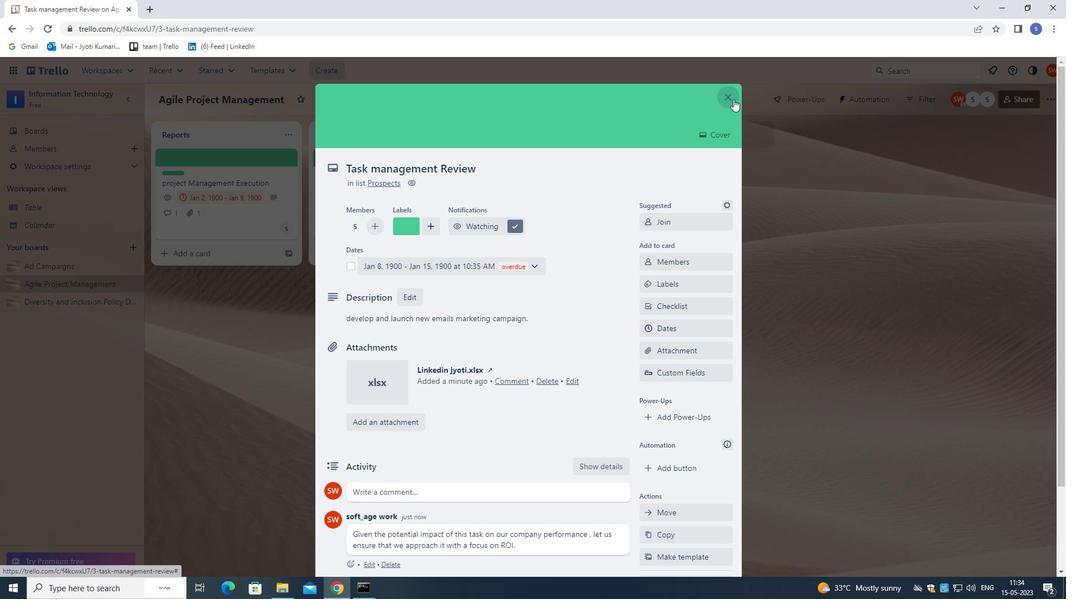 
Action: Mouse moved to (730, 101)
Screenshot: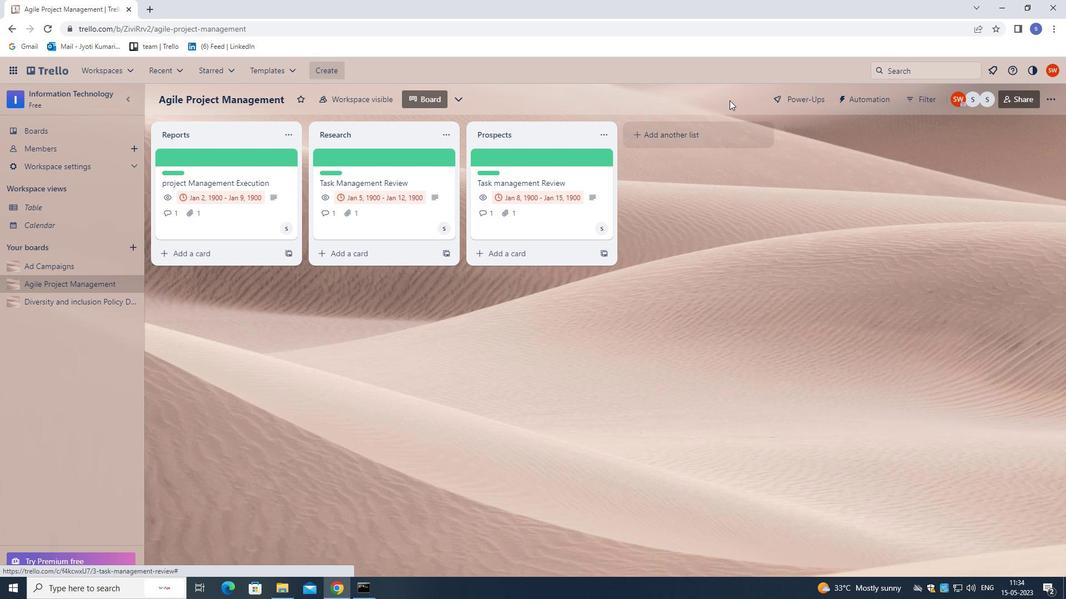 
